 Task: Monitor real estate trends in Springfield, Illinois, to track the percentage of homes selling above asking price and assess the competitiveness of the market.
Action: Mouse moved to (286, 183)
Screenshot: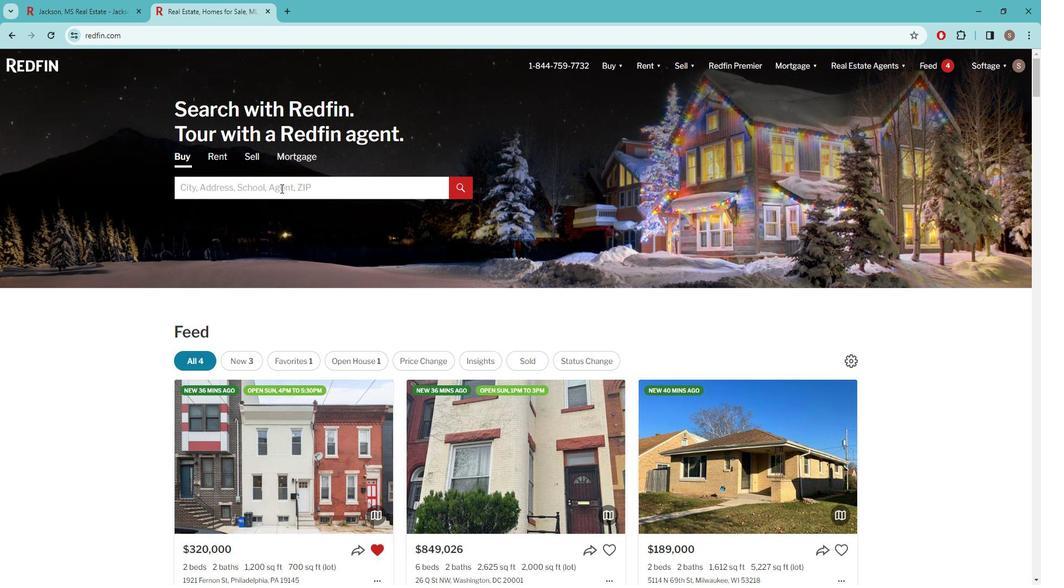 
Action: Mouse pressed left at (286, 183)
Screenshot: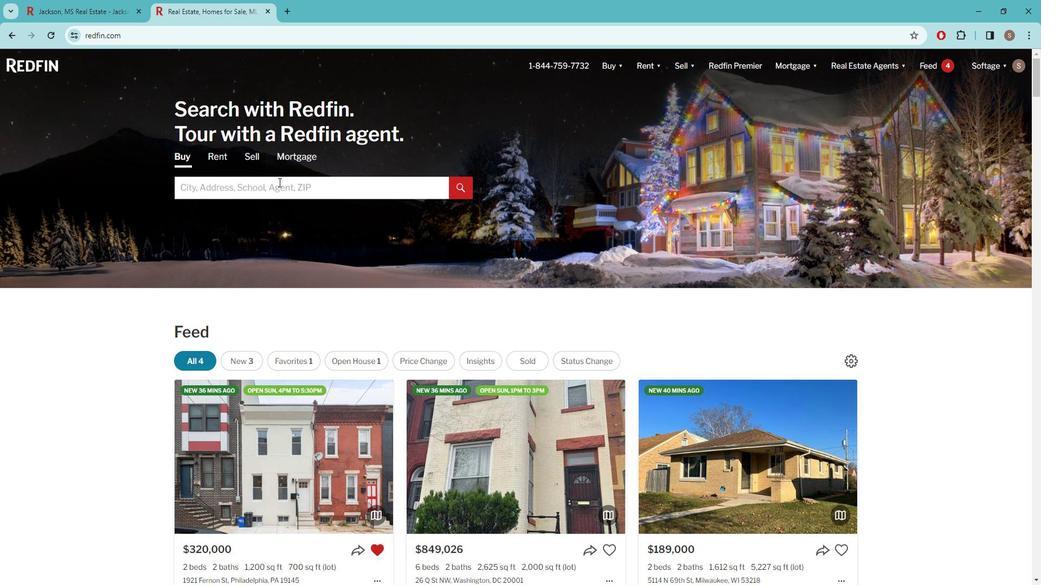
Action: Key pressed s<Key.caps_lock>PRINGFIELD
Screenshot: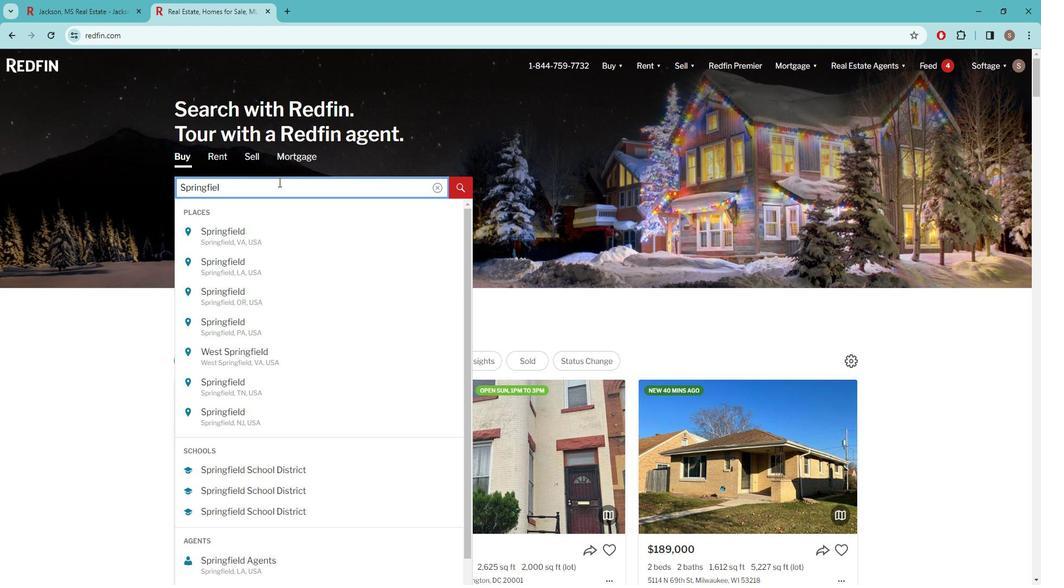 
Action: Mouse moved to (268, 229)
Screenshot: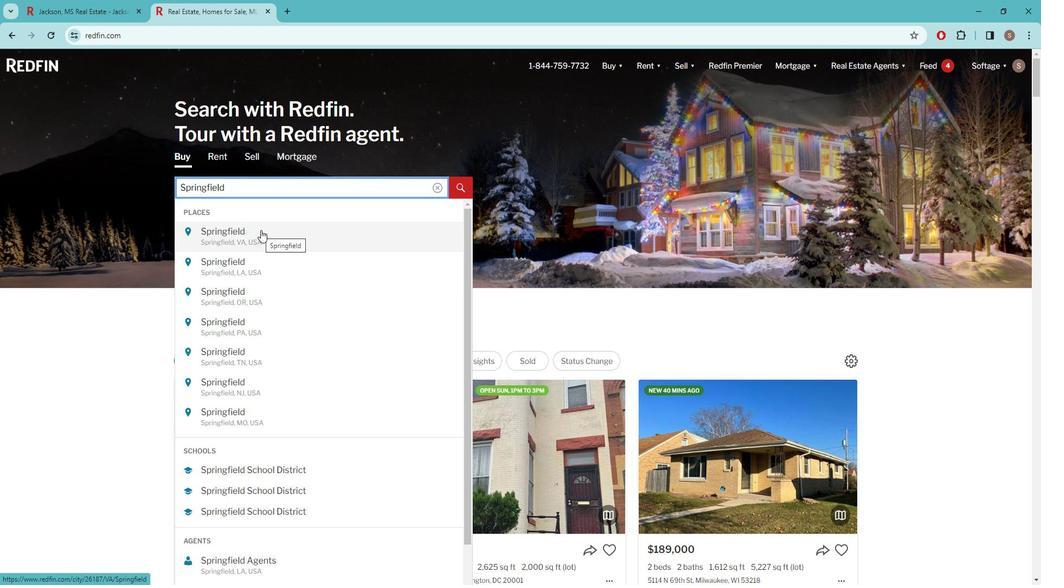 
Action: Key pressed ,<Key.space><Key.caps_lock>i<Key.caps_lock>LLI
Screenshot: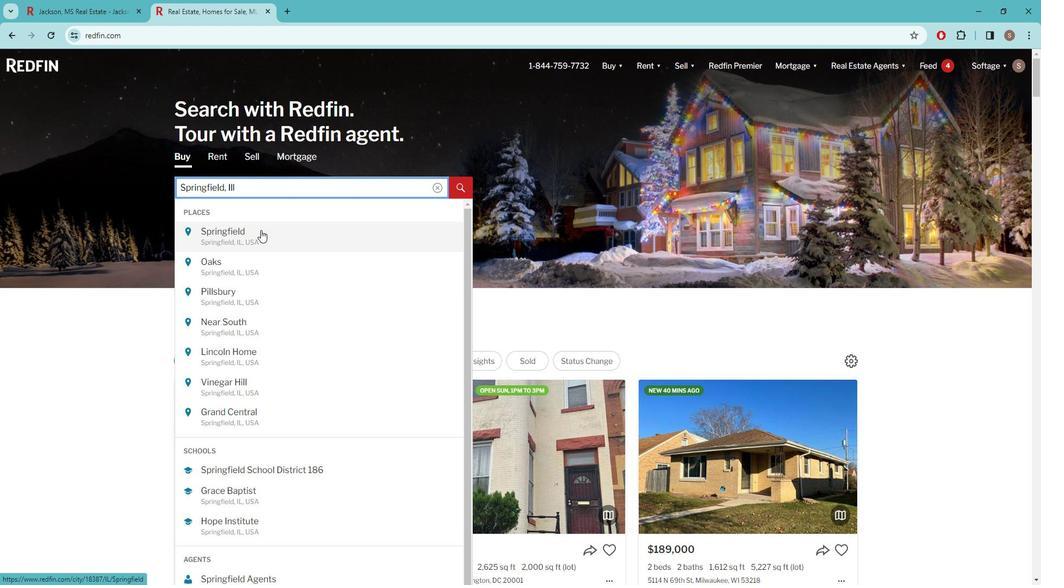 
Action: Mouse pressed left at (268, 229)
Screenshot: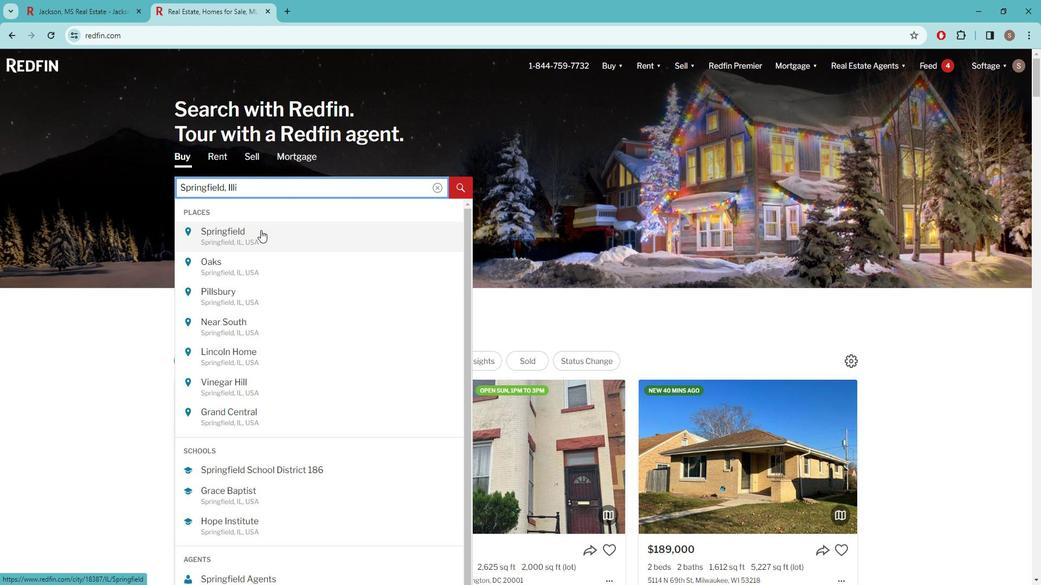 
Action: Mouse moved to (800, 197)
Screenshot: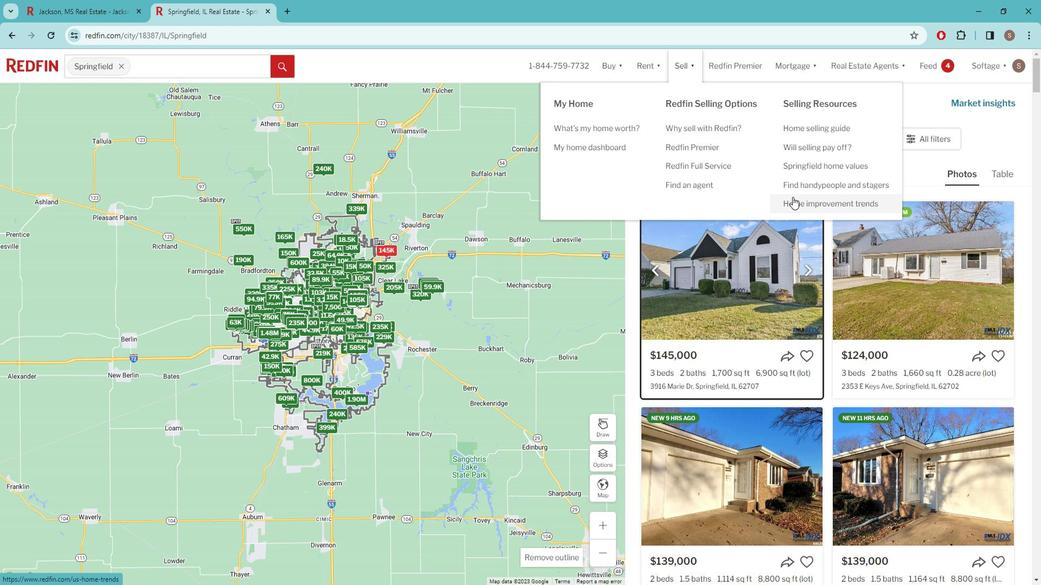 
Action: Mouse pressed left at (800, 197)
Screenshot: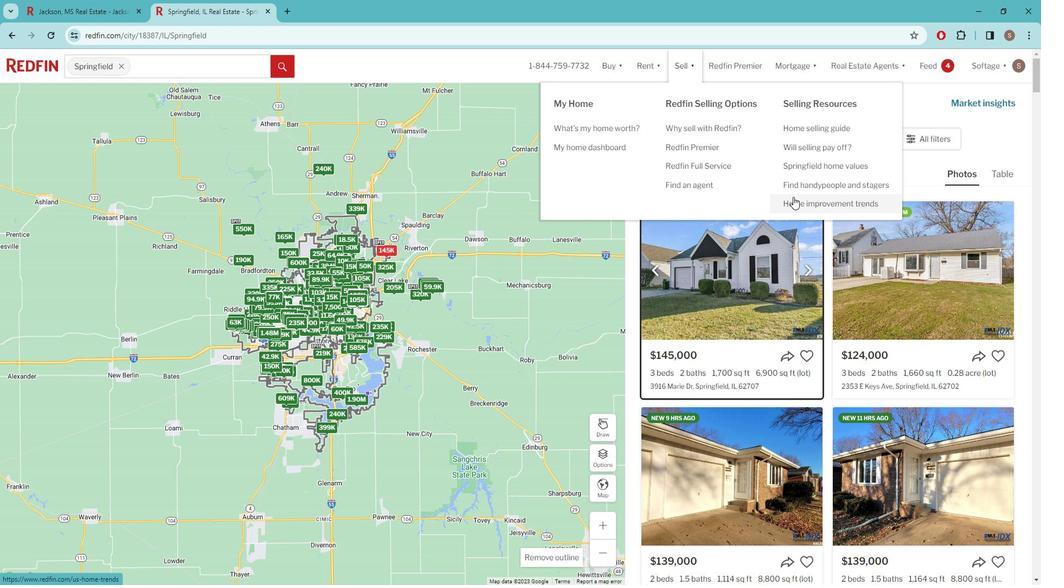 
Action: Mouse moved to (644, 218)
Screenshot: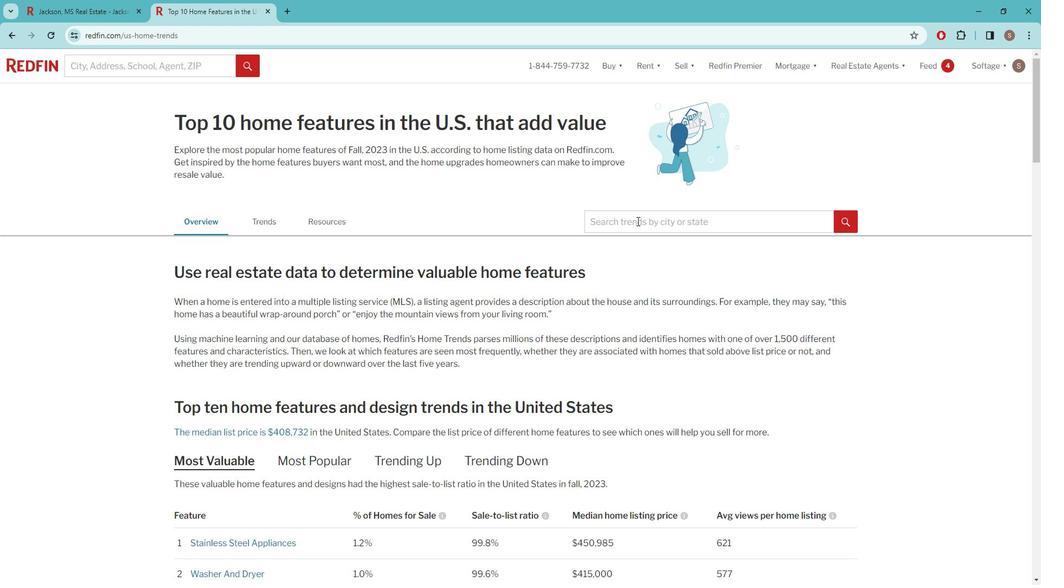 
Action: Mouse pressed left at (644, 218)
Screenshot: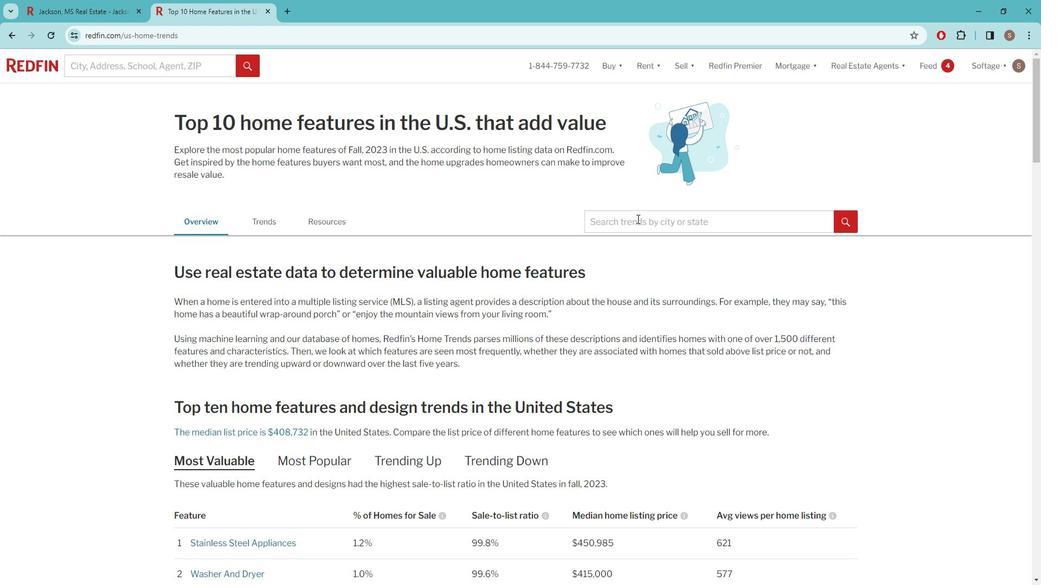 
Action: Key pressed <Key.caps_lock>s<Key.caps_lock>PRINGFIELD,<Key.space><Key.caps_lock>i<Key.caps_lock>LL
Screenshot: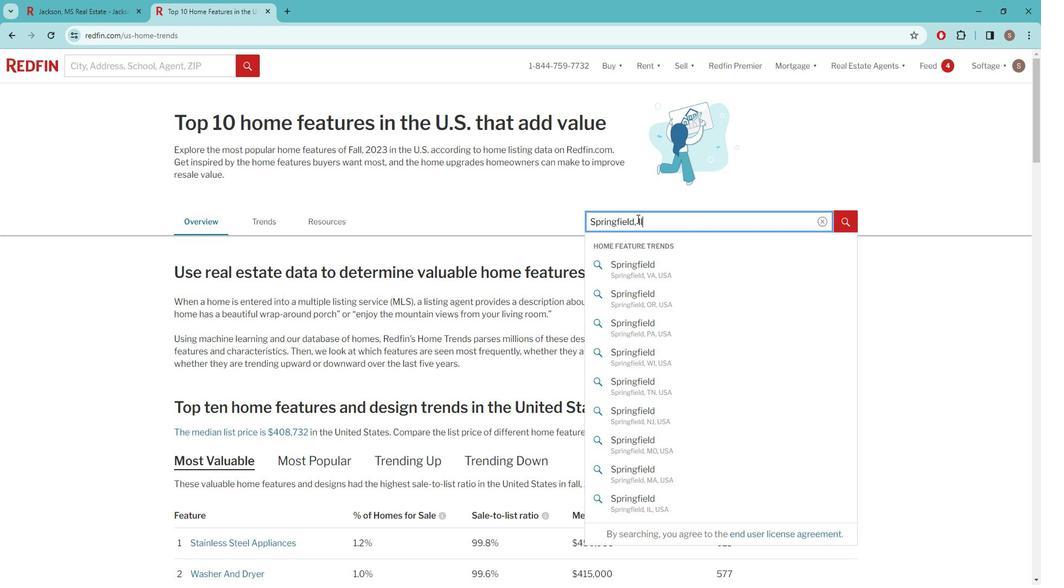 
Action: Mouse moved to (642, 259)
Screenshot: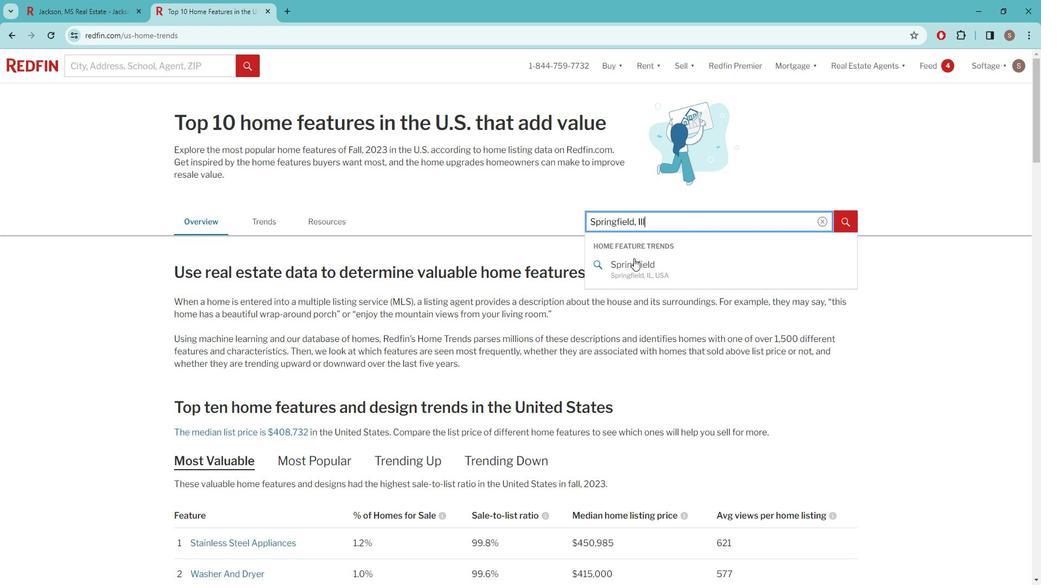 
Action: Mouse pressed left at (642, 259)
Screenshot: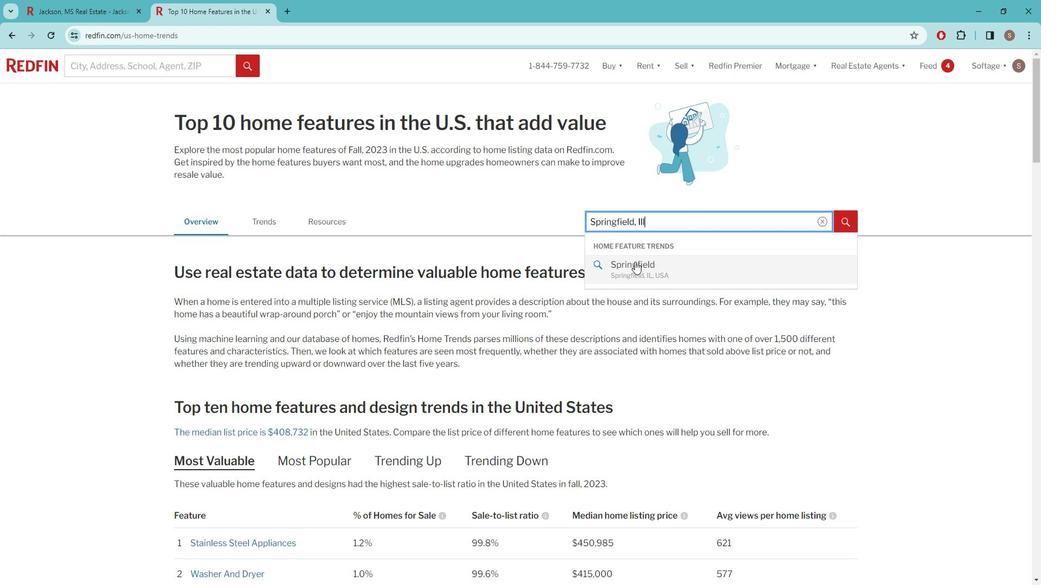 
Action: Mouse moved to (565, 280)
Screenshot: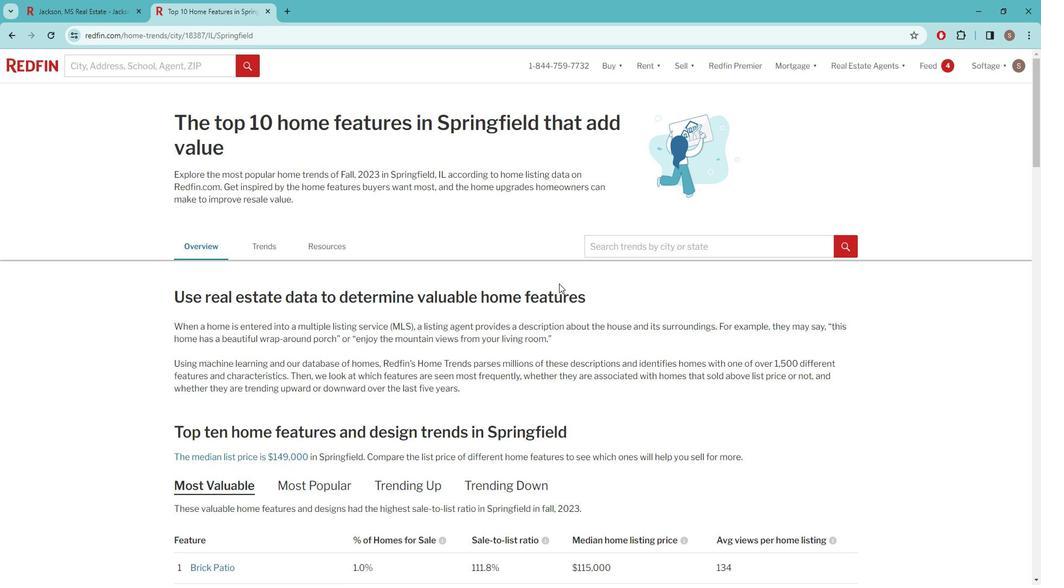 
Action: Mouse scrolled (565, 280) with delta (0, 0)
Screenshot: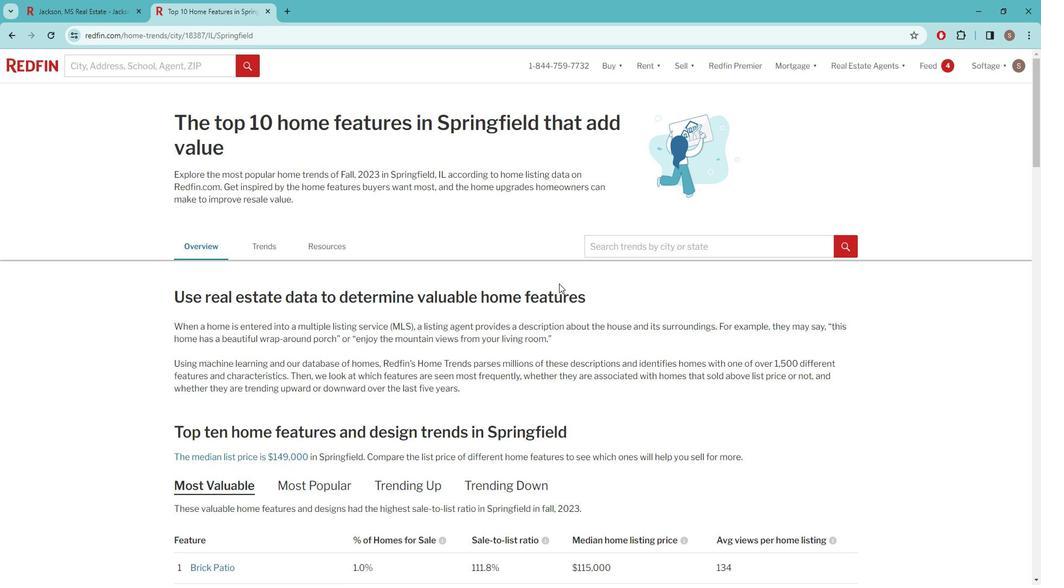 
Action: Mouse scrolled (565, 280) with delta (0, 0)
Screenshot: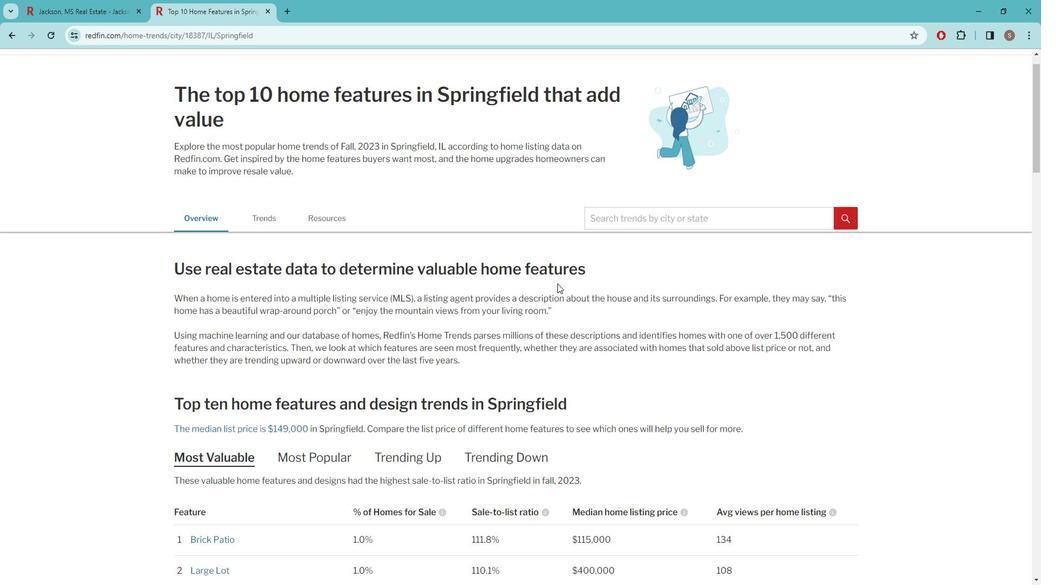 
Action: Mouse moved to (562, 273)
Screenshot: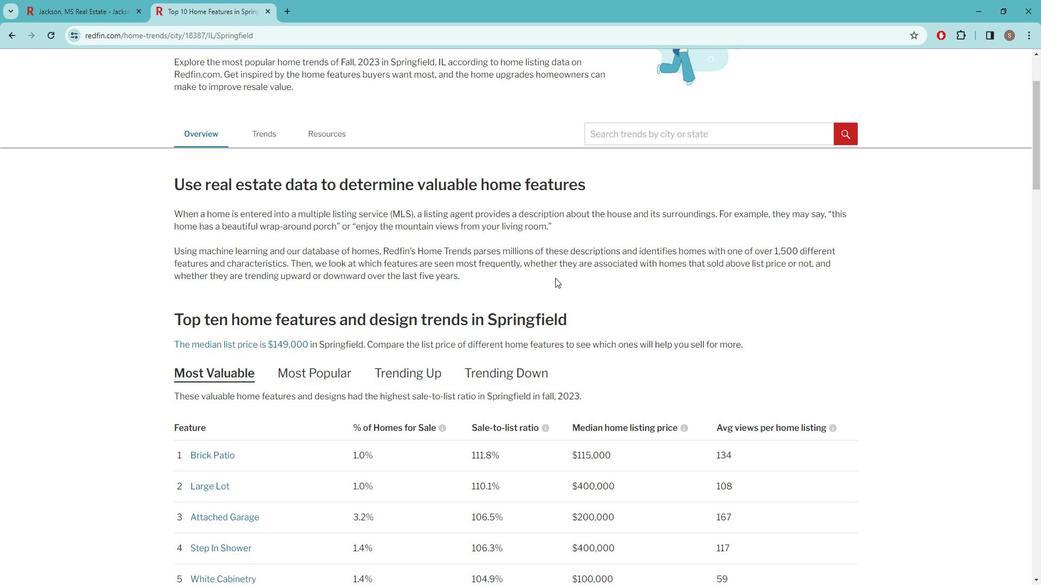 
Action: Mouse scrolled (562, 273) with delta (0, 0)
Screenshot: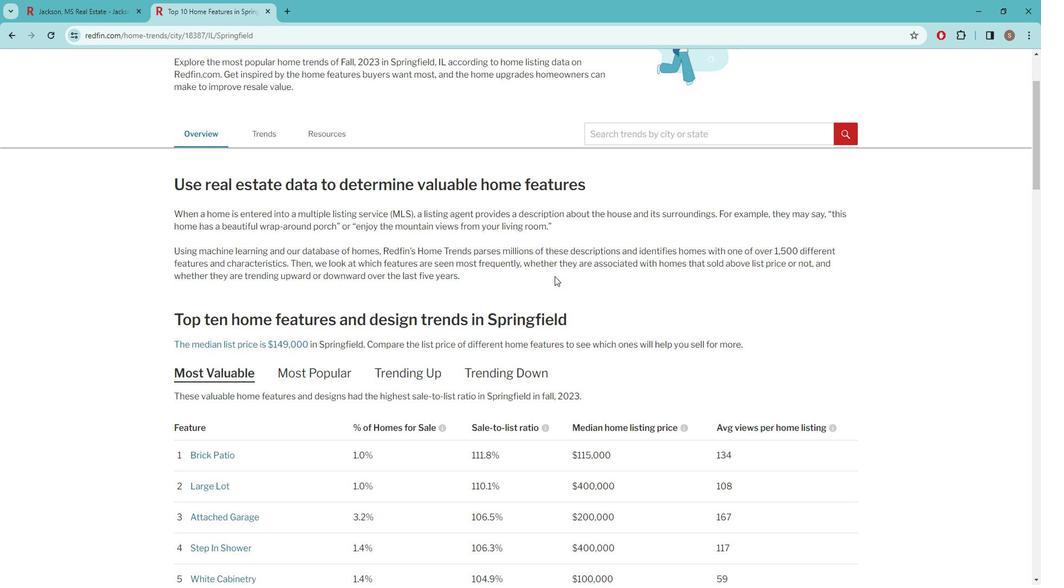
Action: Mouse moved to (559, 270)
Screenshot: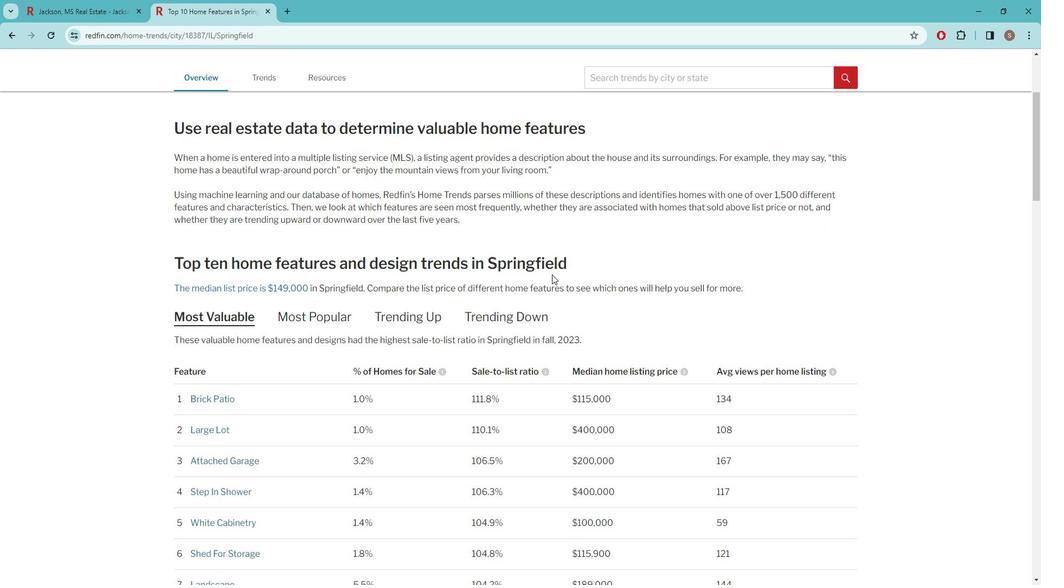 
Action: Mouse scrolled (559, 270) with delta (0, 0)
Screenshot: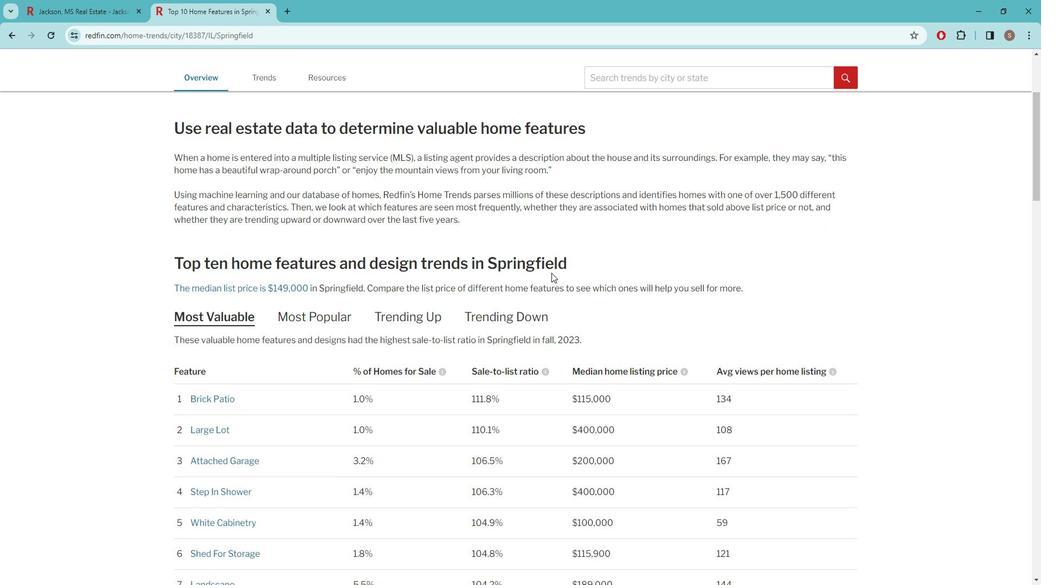 
Action: Mouse scrolled (559, 270) with delta (0, 0)
Screenshot: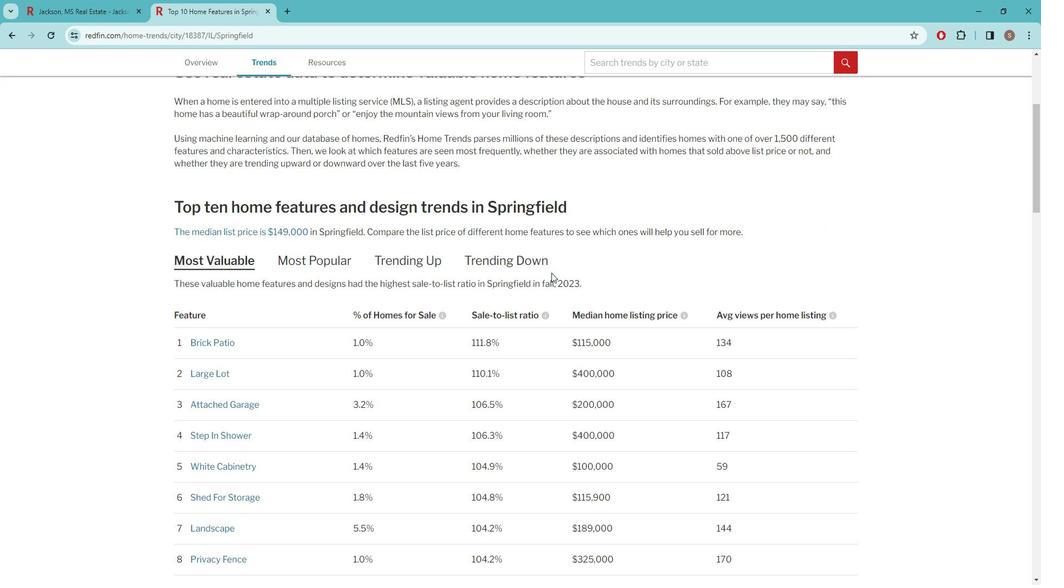 
Action: Mouse moved to (539, 269)
Screenshot: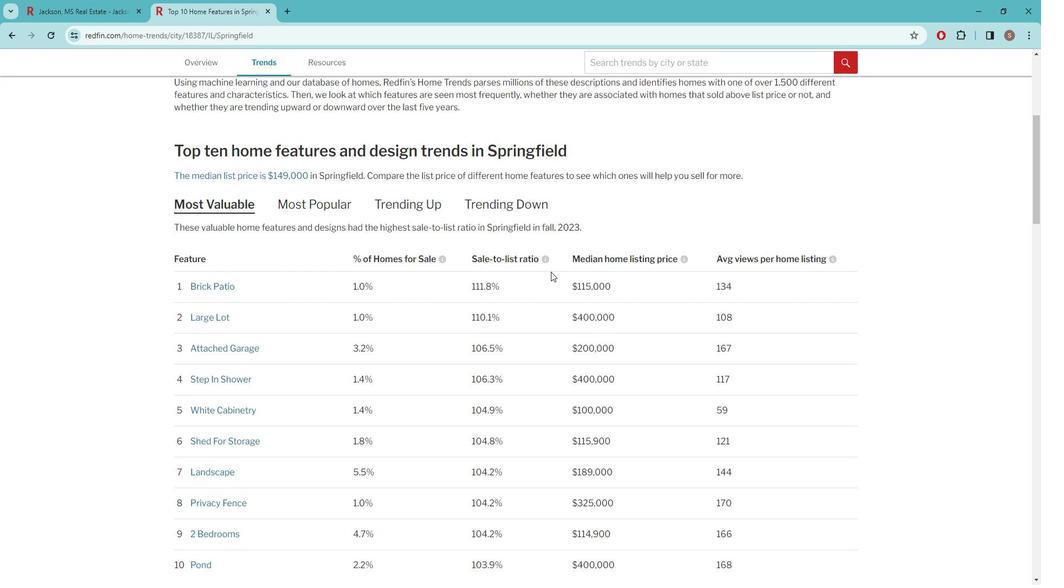 
Action: Mouse scrolled (539, 268) with delta (0, 0)
Screenshot: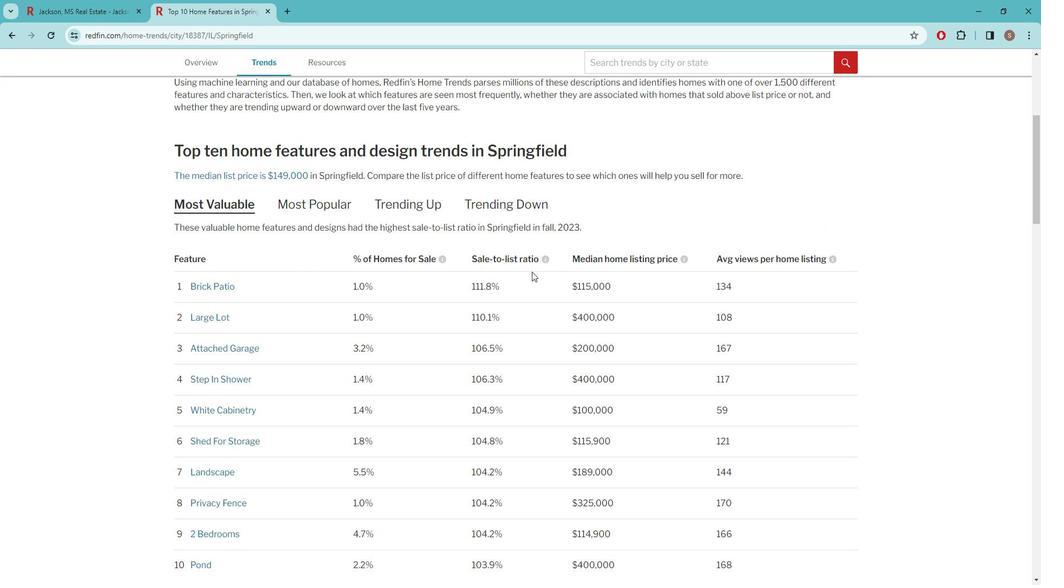 
Action: Mouse moved to (538, 267)
Screenshot: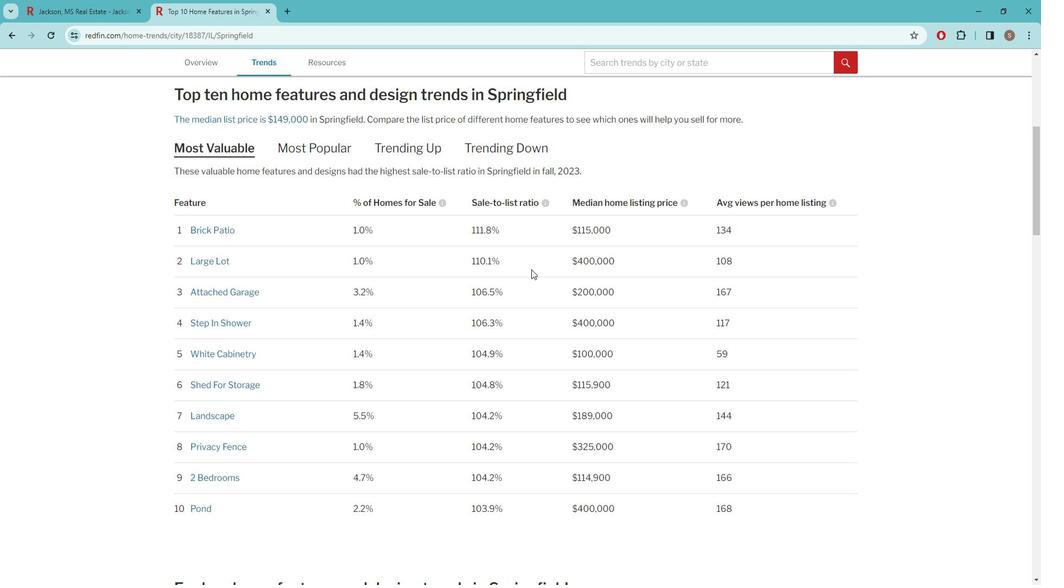 
Action: Mouse scrolled (538, 266) with delta (0, 0)
Screenshot: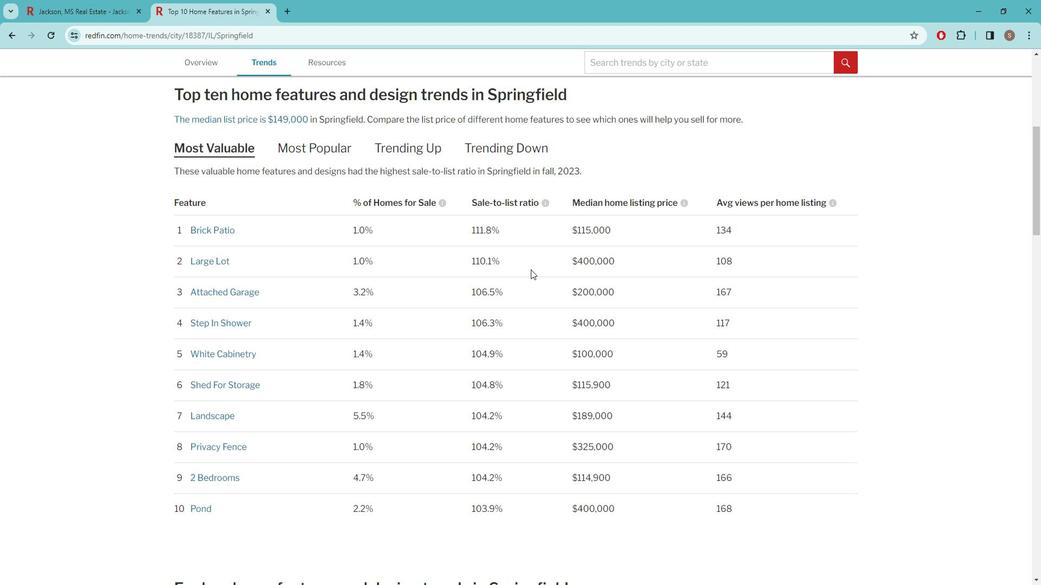 
Action: Mouse moved to (536, 266)
Screenshot: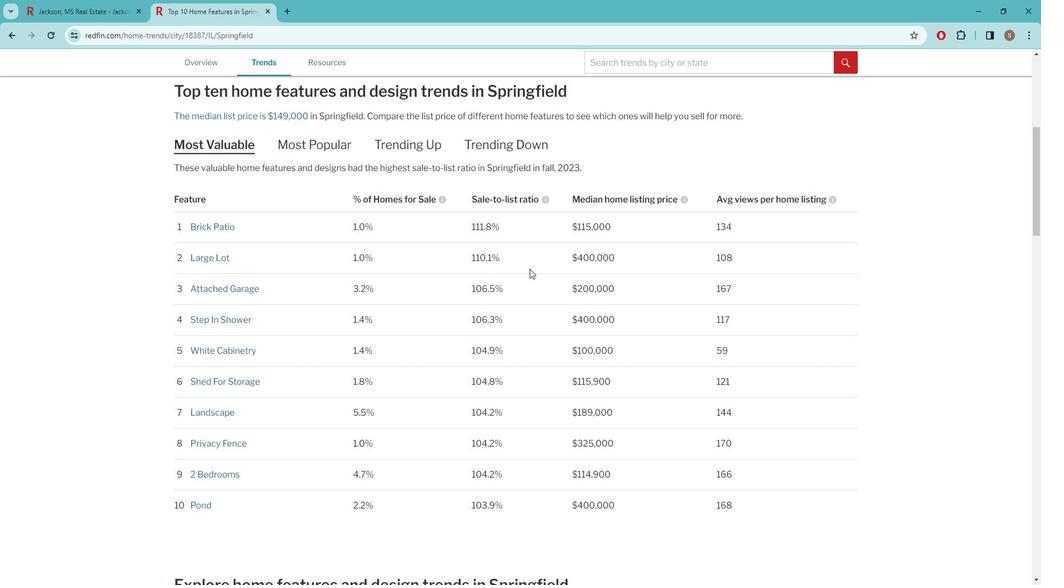 
Action: Mouse scrolled (536, 266) with delta (0, 0)
Screenshot: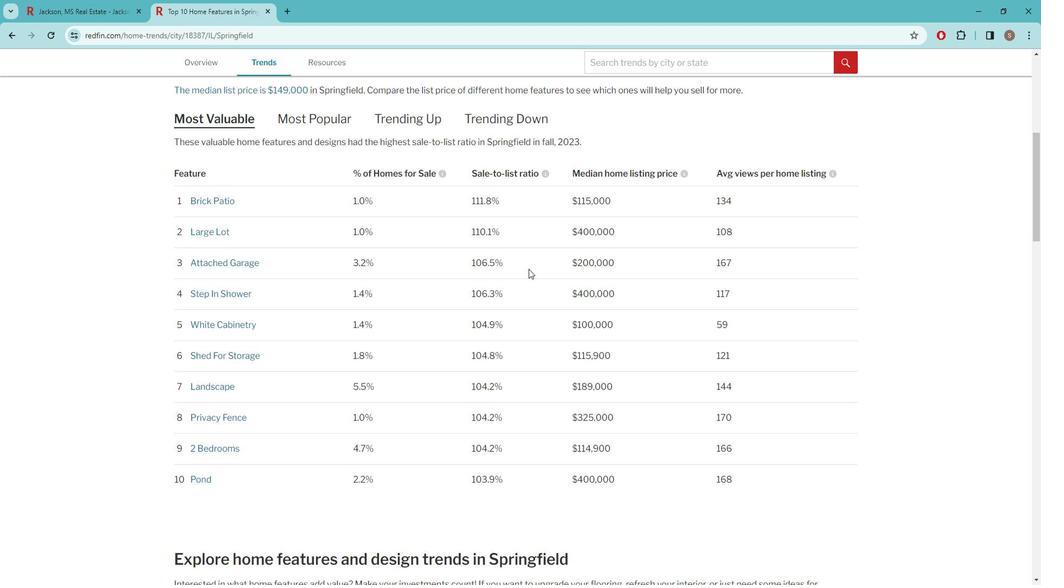 
Action: Mouse moved to (535, 266)
Screenshot: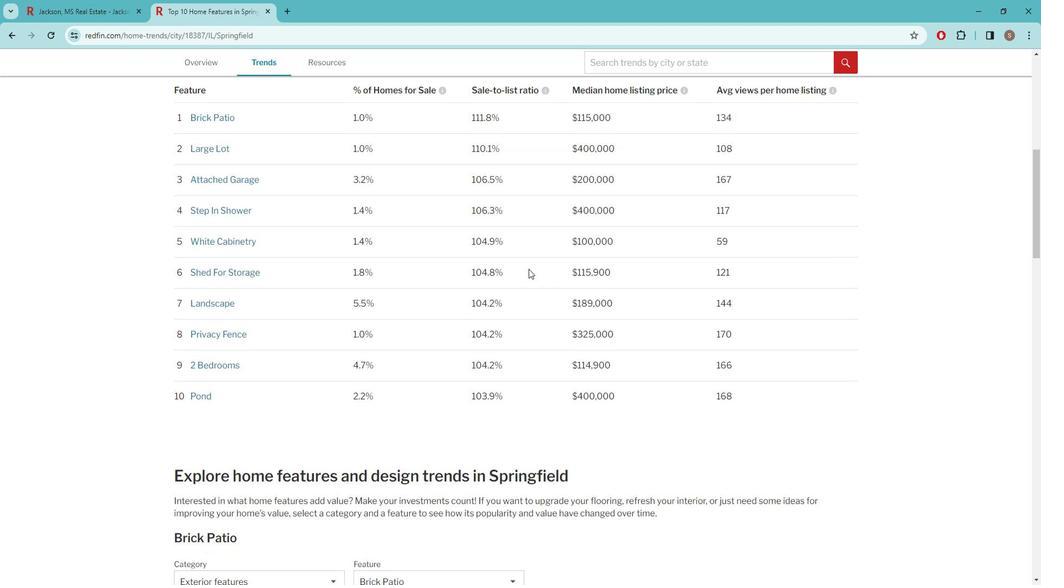 
Action: Mouse scrolled (535, 267) with delta (0, 0)
Screenshot: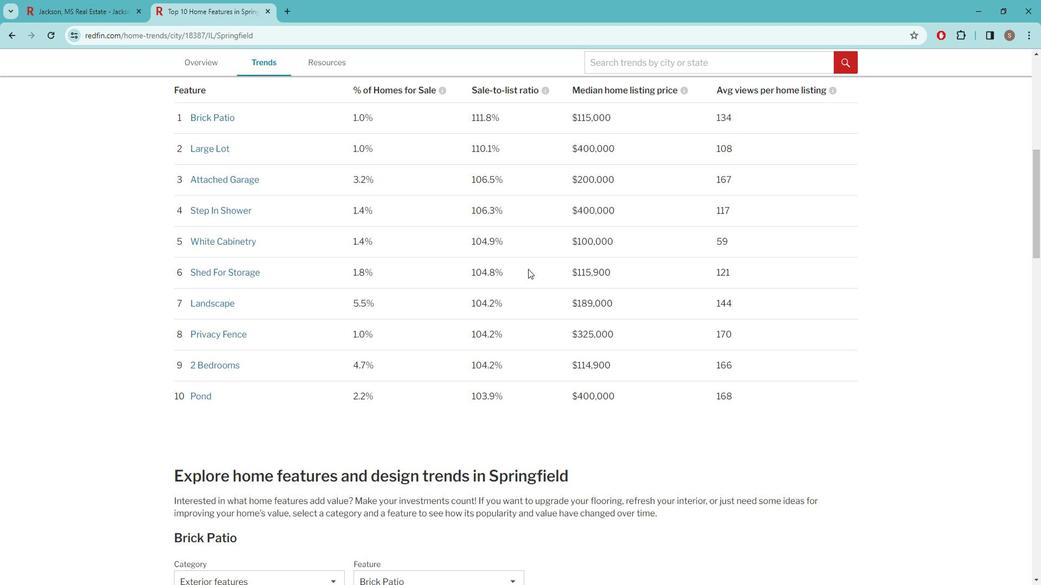 
Action: Mouse scrolled (535, 267) with delta (0, 0)
Screenshot: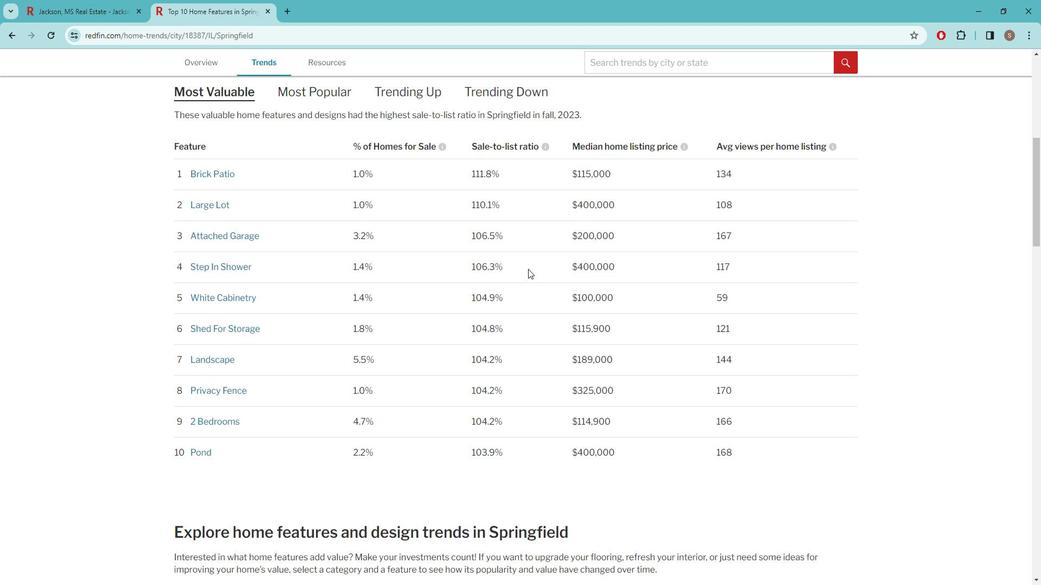 
Action: Mouse moved to (333, 148)
Screenshot: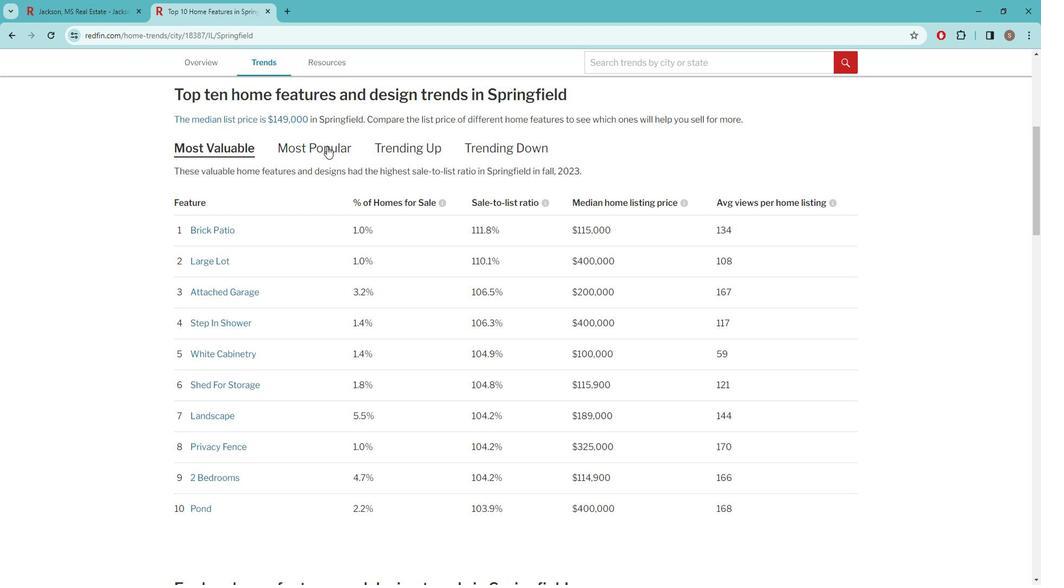 
Action: Mouse pressed left at (333, 148)
Screenshot: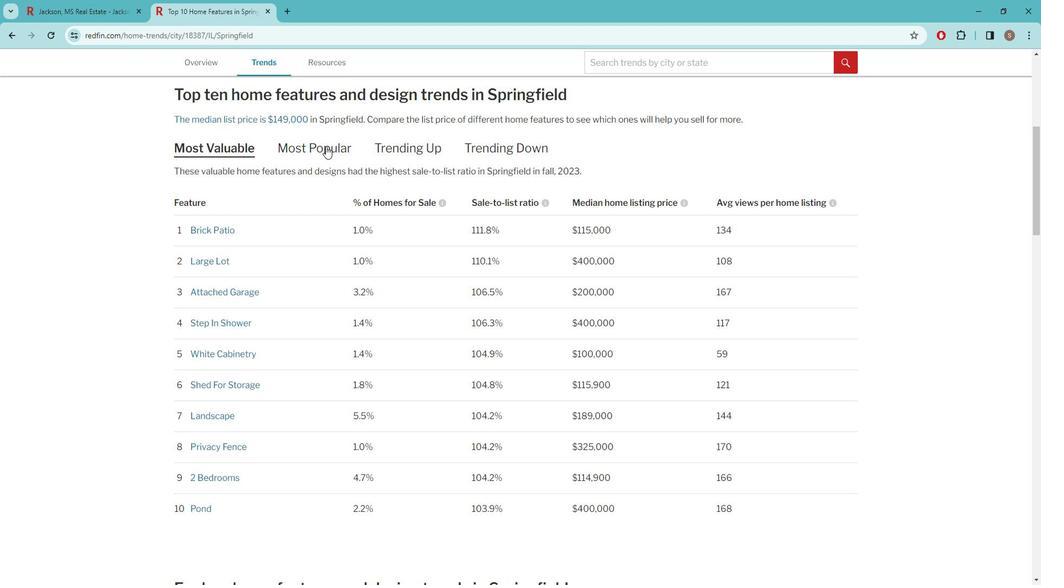 
Action: Mouse moved to (400, 146)
Screenshot: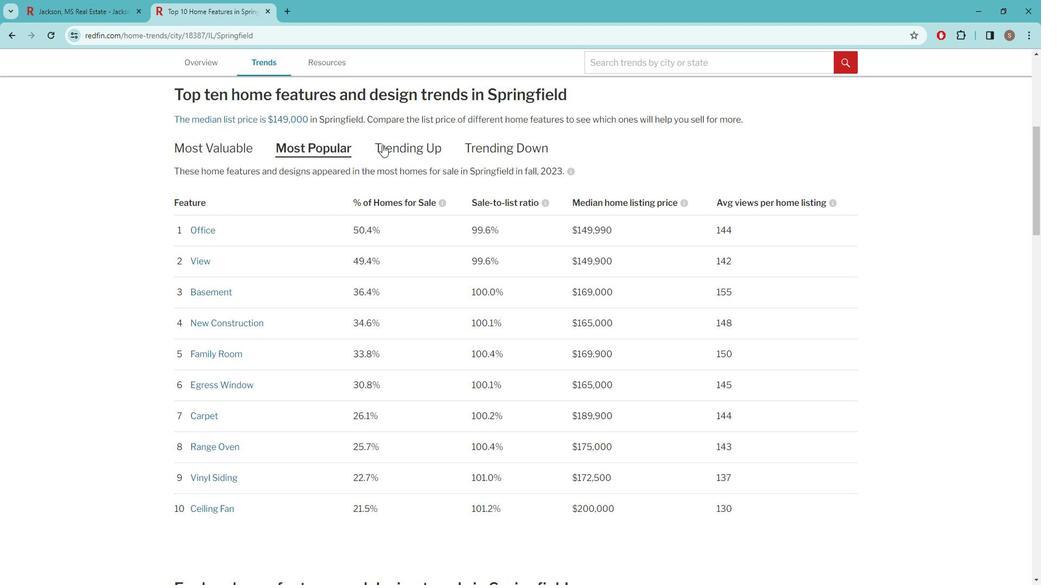 
Action: Mouse pressed left at (400, 146)
Screenshot: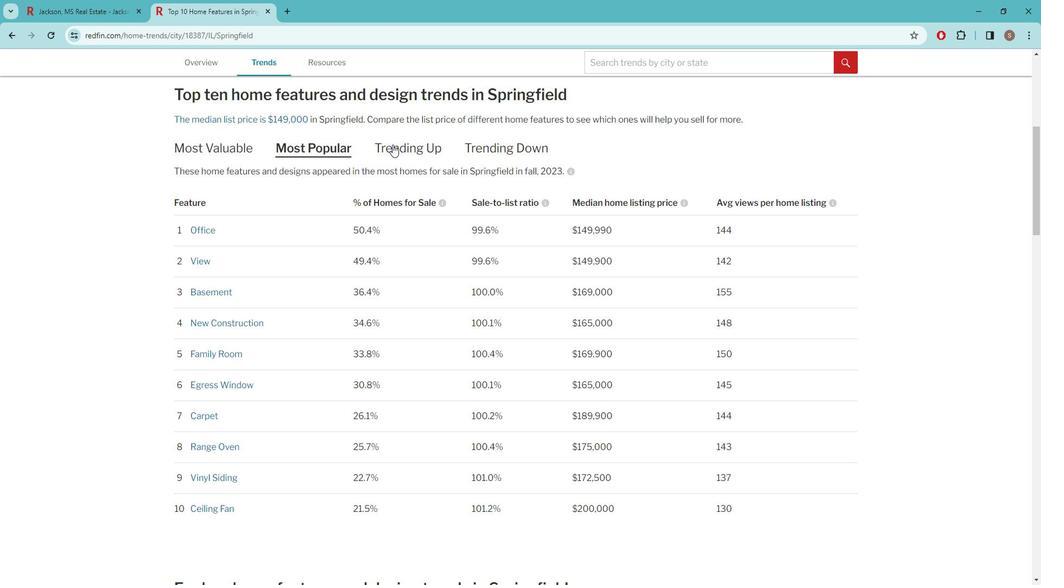 
Action: Mouse moved to (512, 144)
Screenshot: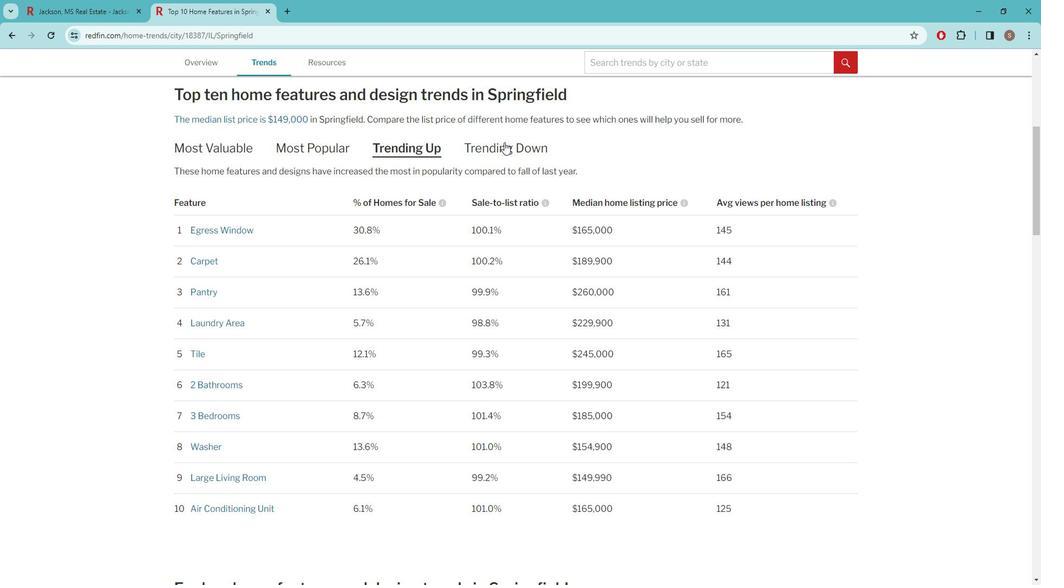 
Action: Mouse pressed left at (512, 144)
Screenshot: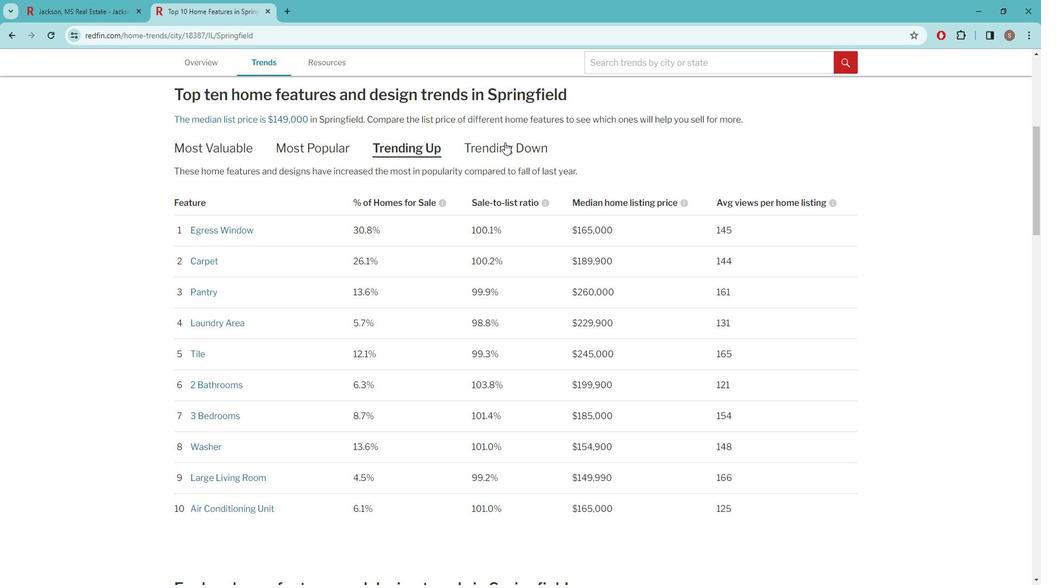 
Action: Mouse moved to (231, 149)
Screenshot: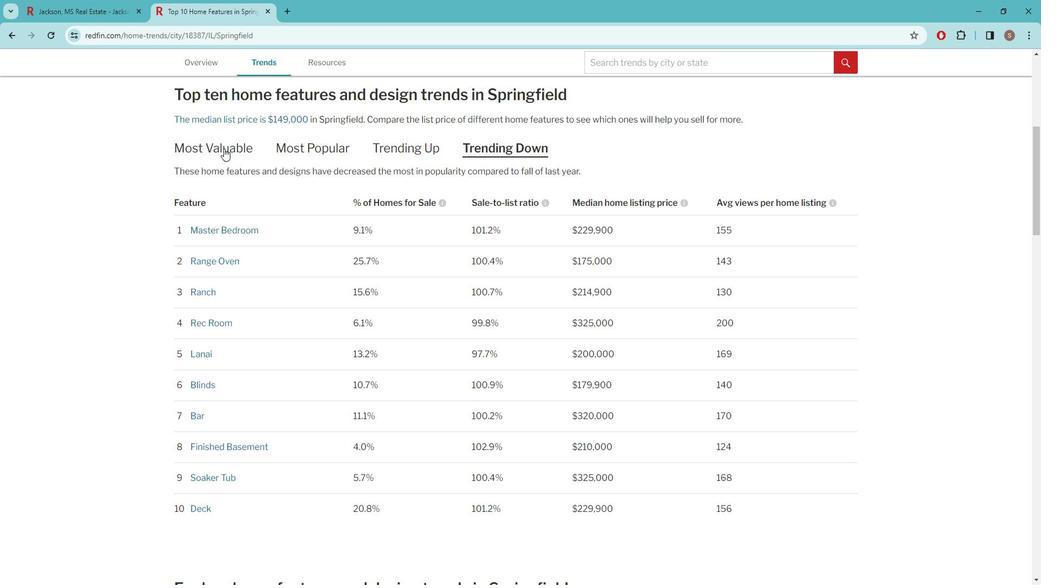 
Action: Mouse pressed left at (231, 149)
Screenshot: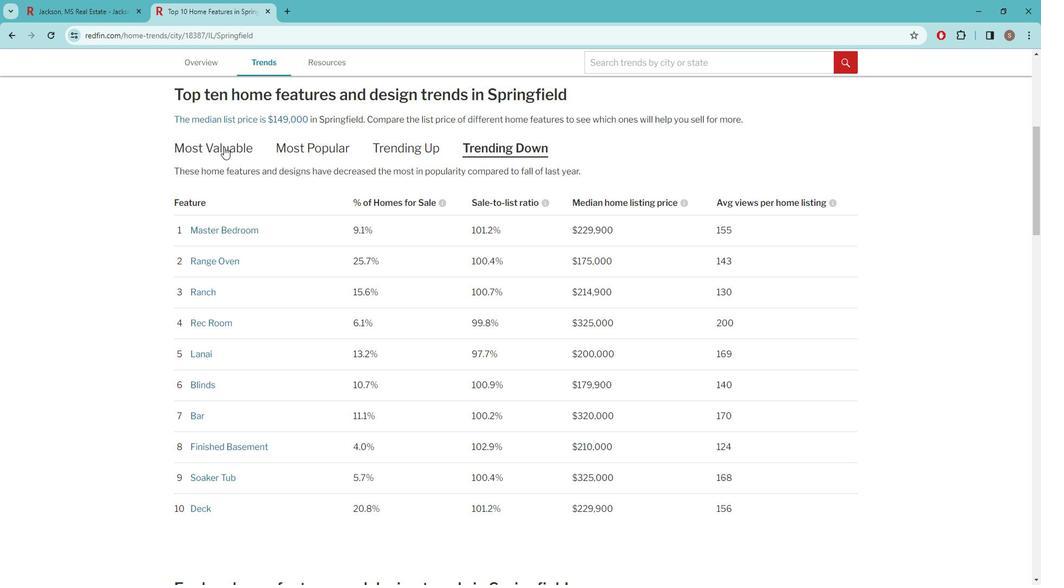 
Action: Mouse moved to (354, 288)
Screenshot: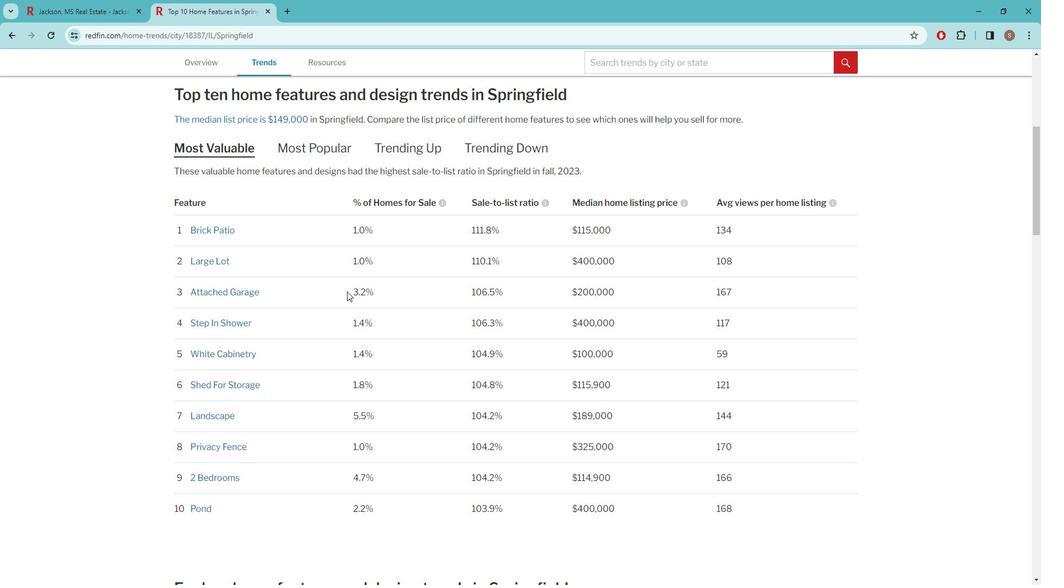 
Action: Mouse scrolled (354, 287) with delta (0, 0)
Screenshot: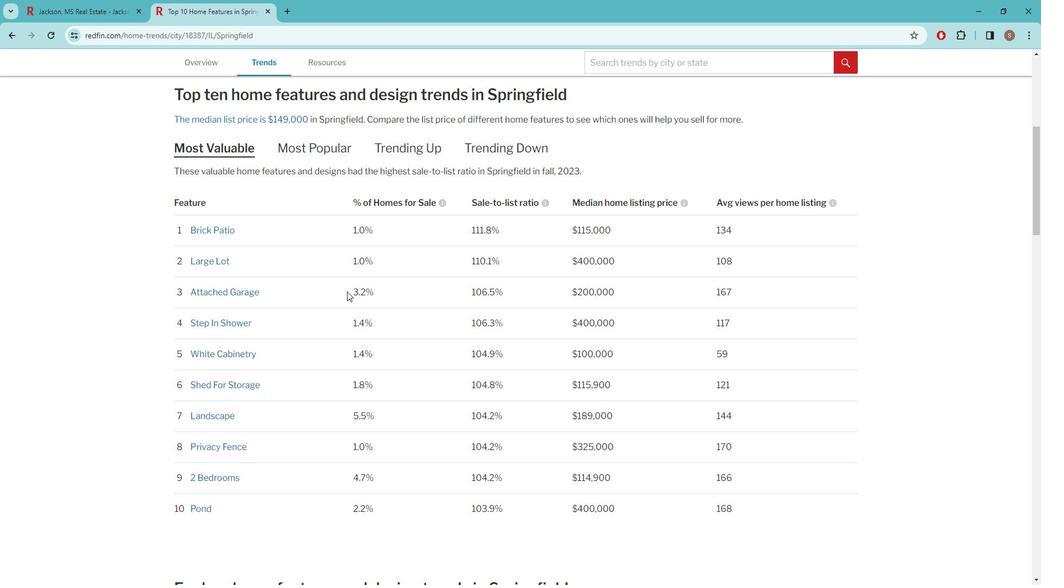 
Action: Mouse moved to (363, 297)
Screenshot: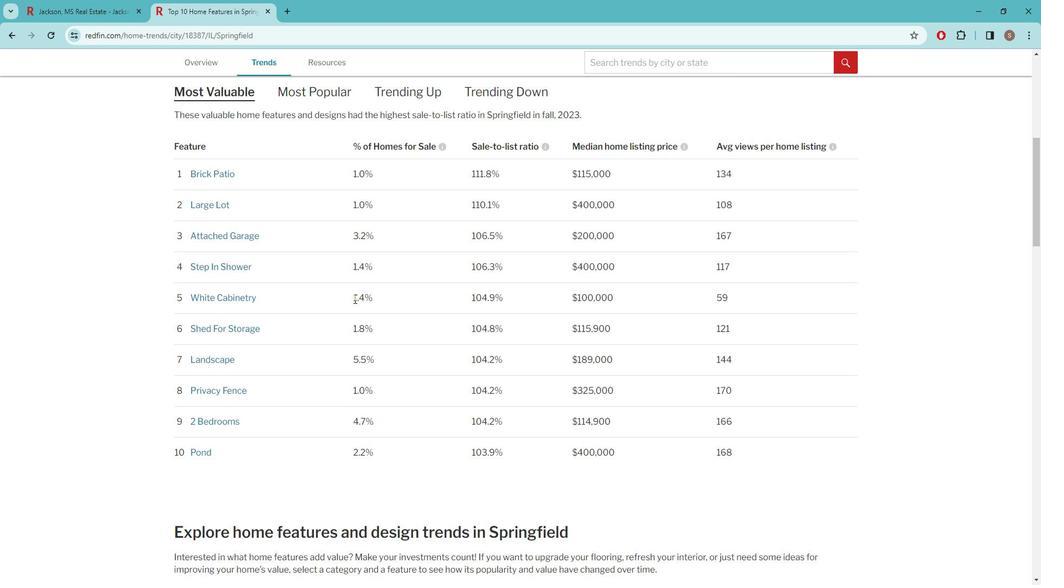 
Action: Mouse scrolled (363, 296) with delta (0, 0)
Screenshot: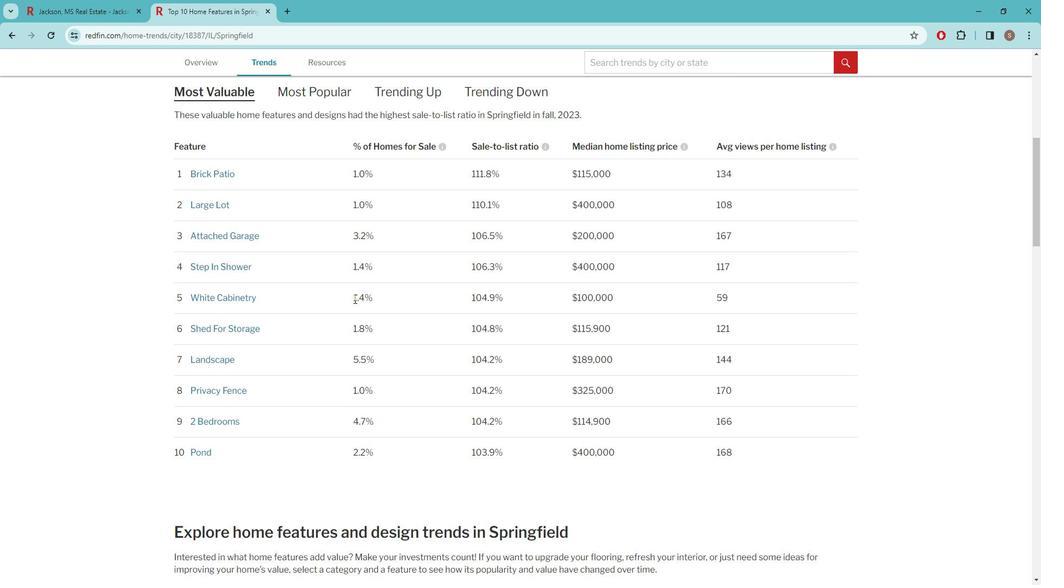 
Action: Mouse moved to (363, 297)
Screenshot: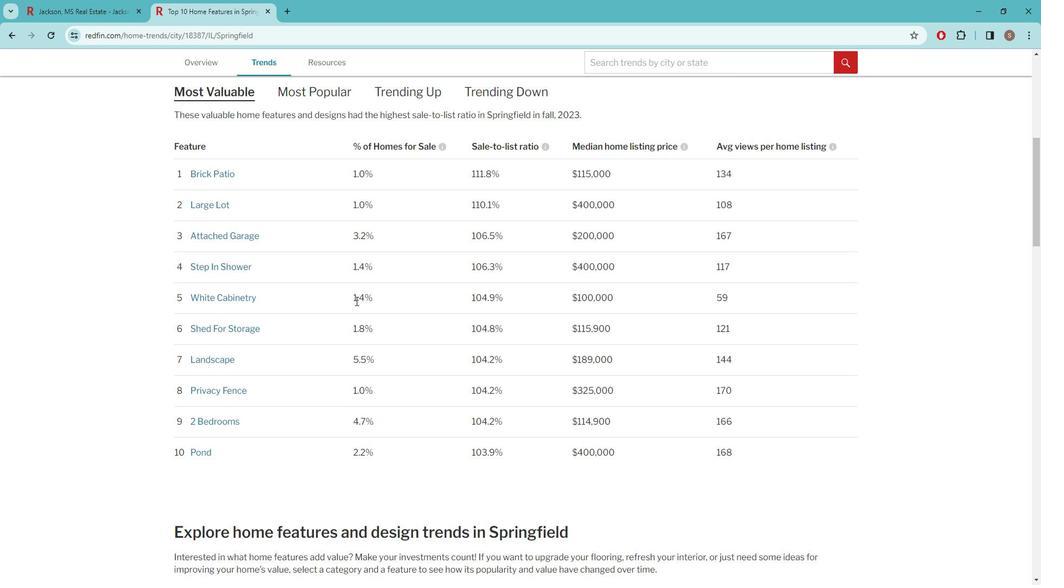 
Action: Mouse scrolled (363, 297) with delta (0, 0)
Screenshot: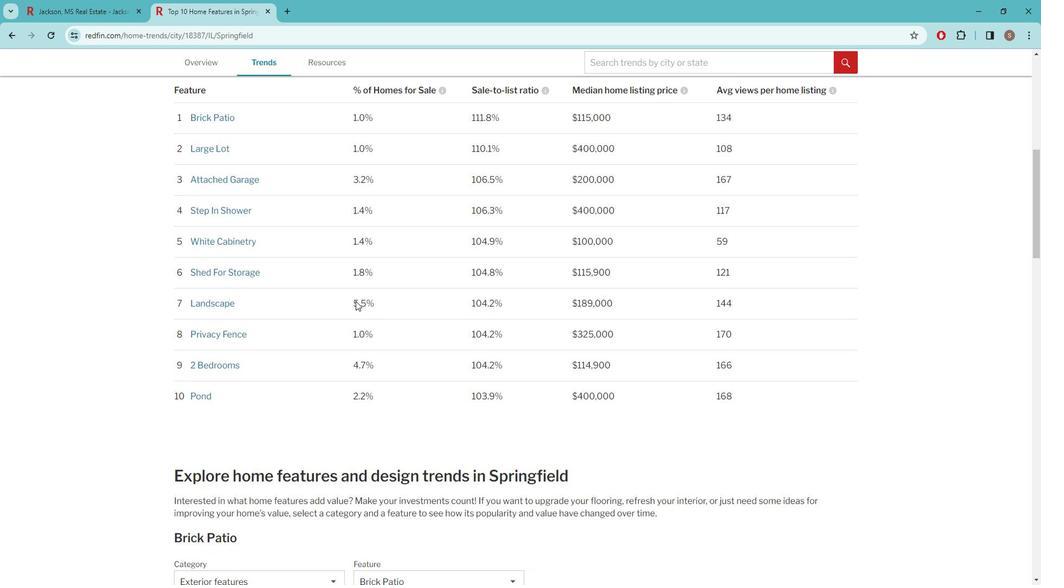 
Action: Mouse scrolled (363, 297) with delta (0, 0)
Screenshot: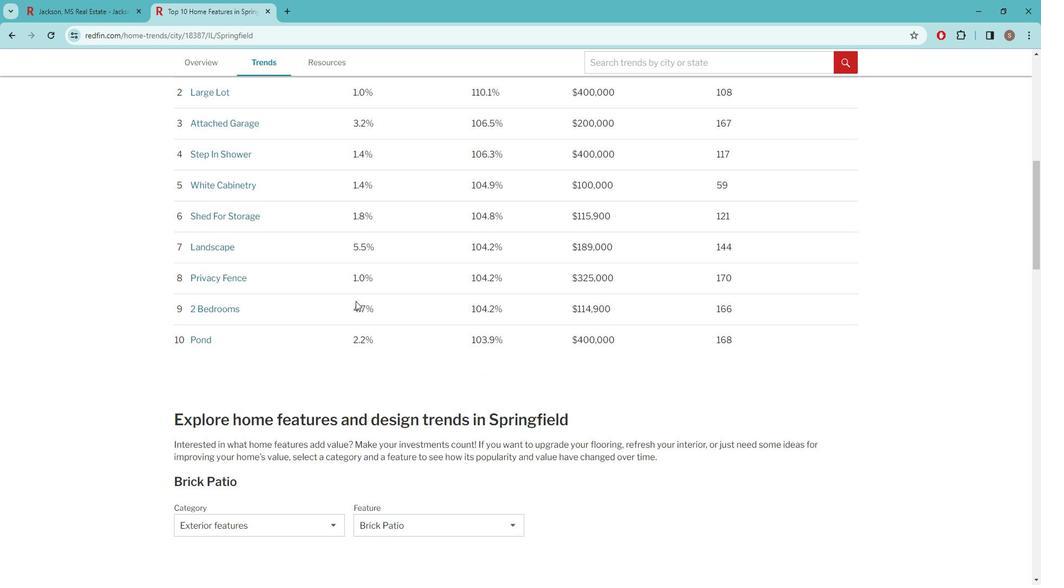 
Action: Mouse scrolled (363, 297) with delta (0, 0)
Screenshot: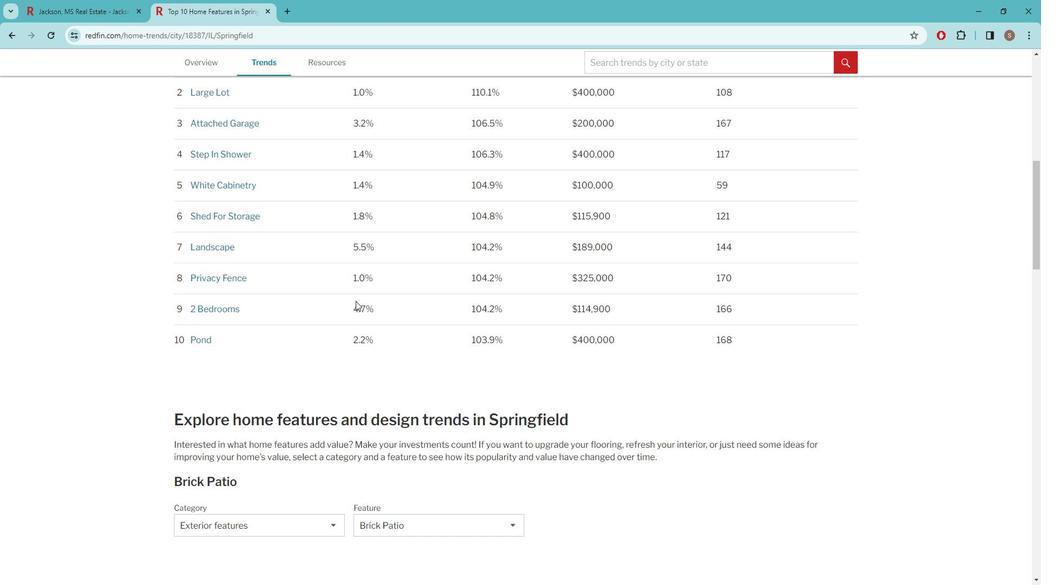
Action: Mouse scrolled (363, 297) with delta (0, 0)
Screenshot: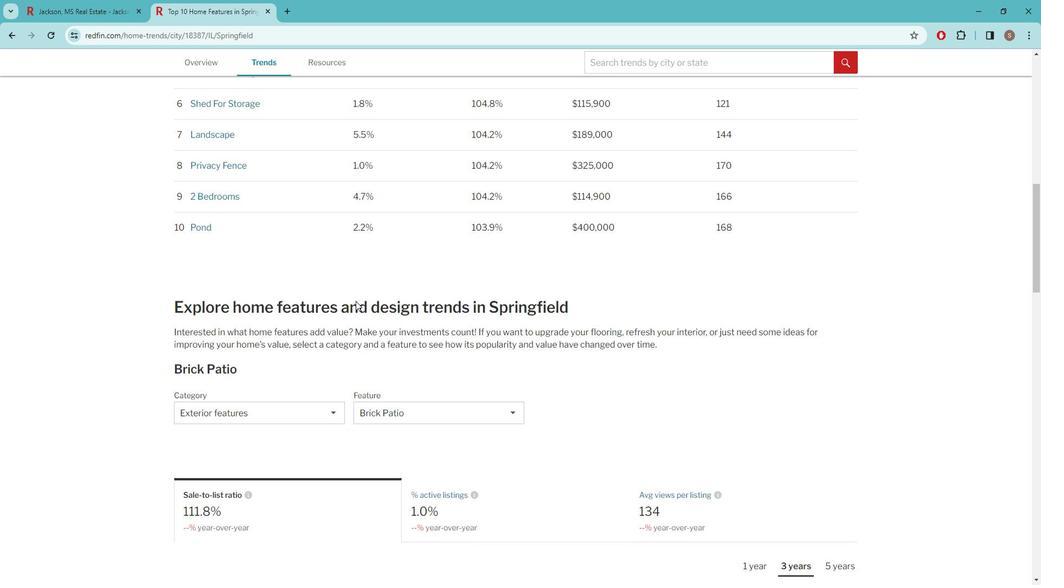 
Action: Mouse scrolled (363, 297) with delta (0, 0)
Screenshot: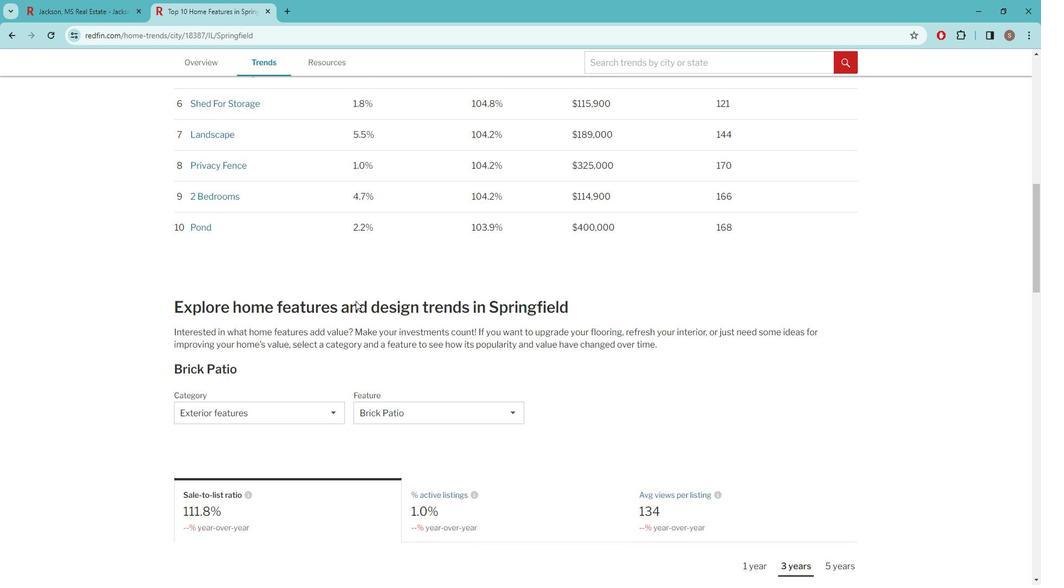 
Action: Mouse scrolled (363, 297) with delta (0, 0)
Screenshot: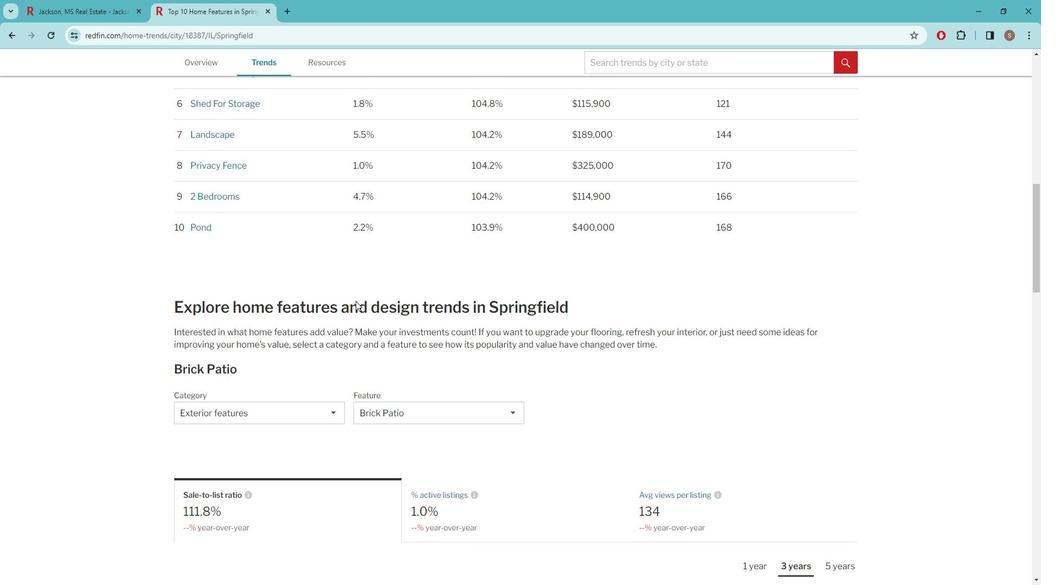 
Action: Mouse scrolled (363, 297) with delta (0, 0)
Screenshot: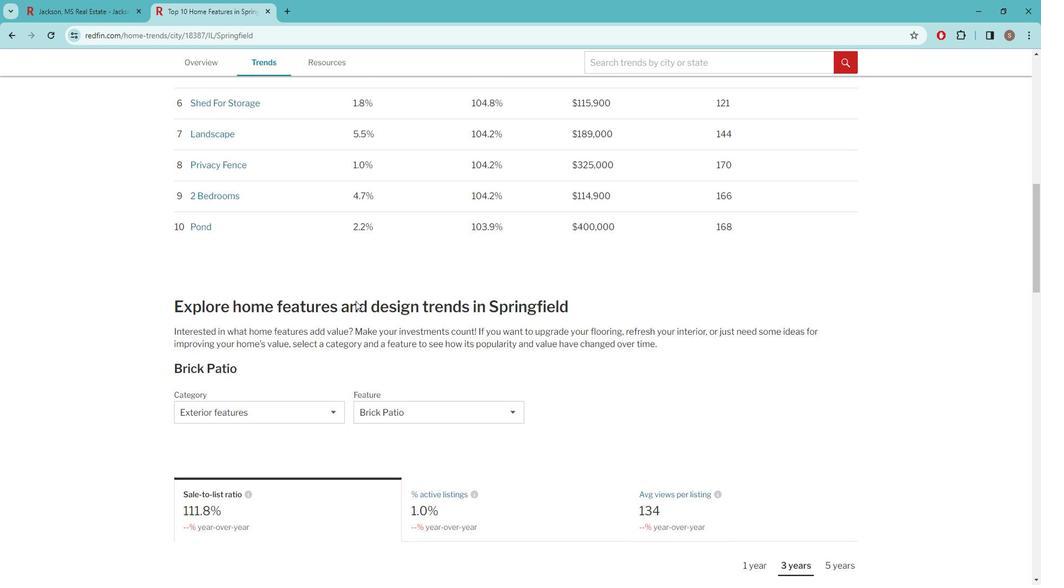 
Action: Mouse scrolled (363, 297) with delta (0, 0)
Screenshot: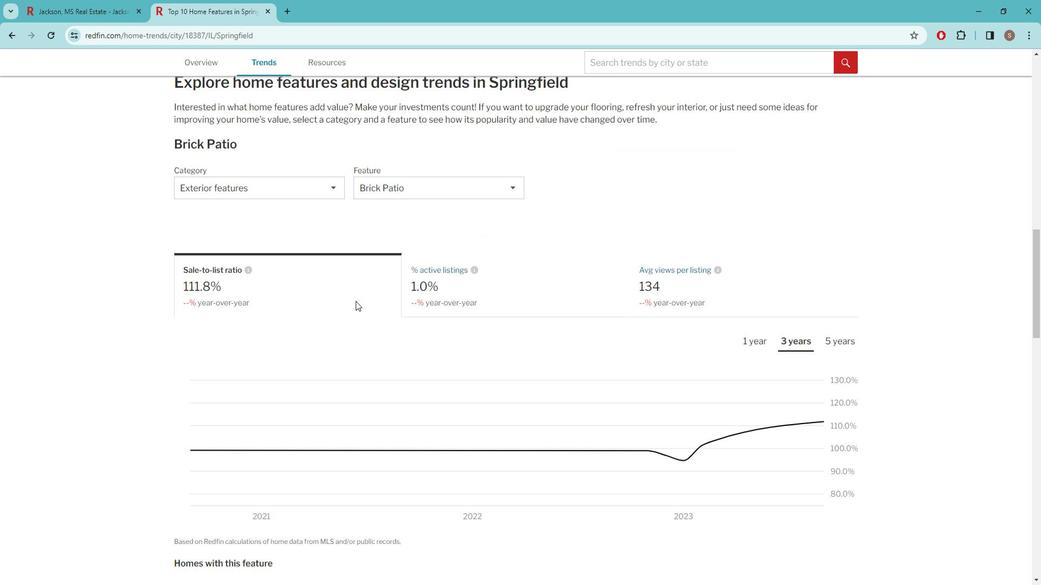 
Action: Mouse scrolled (363, 297) with delta (0, 0)
Screenshot: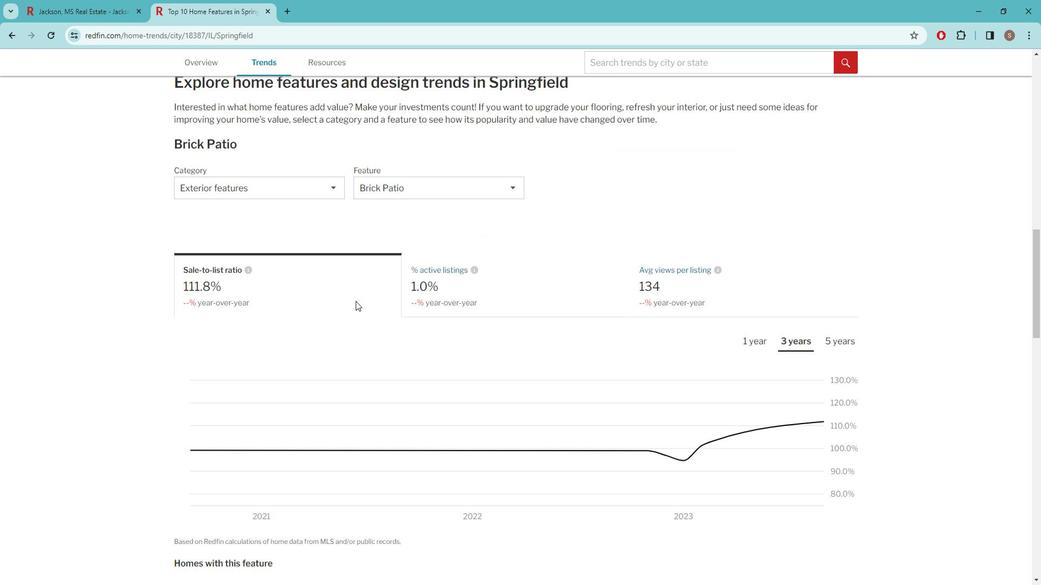 
Action: Mouse scrolled (363, 297) with delta (0, 0)
Screenshot: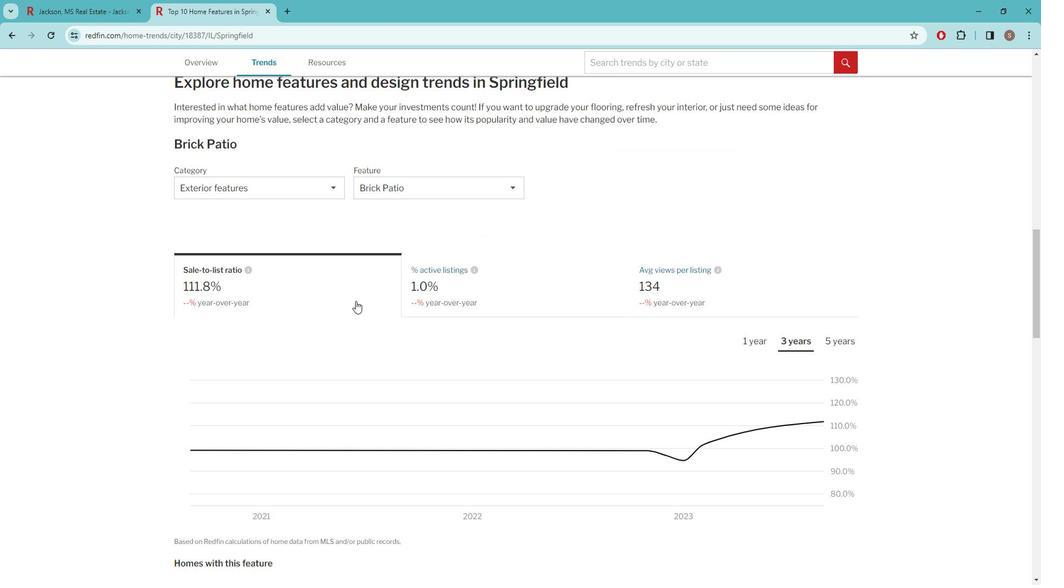 
Action: Mouse scrolled (363, 297) with delta (0, 0)
Screenshot: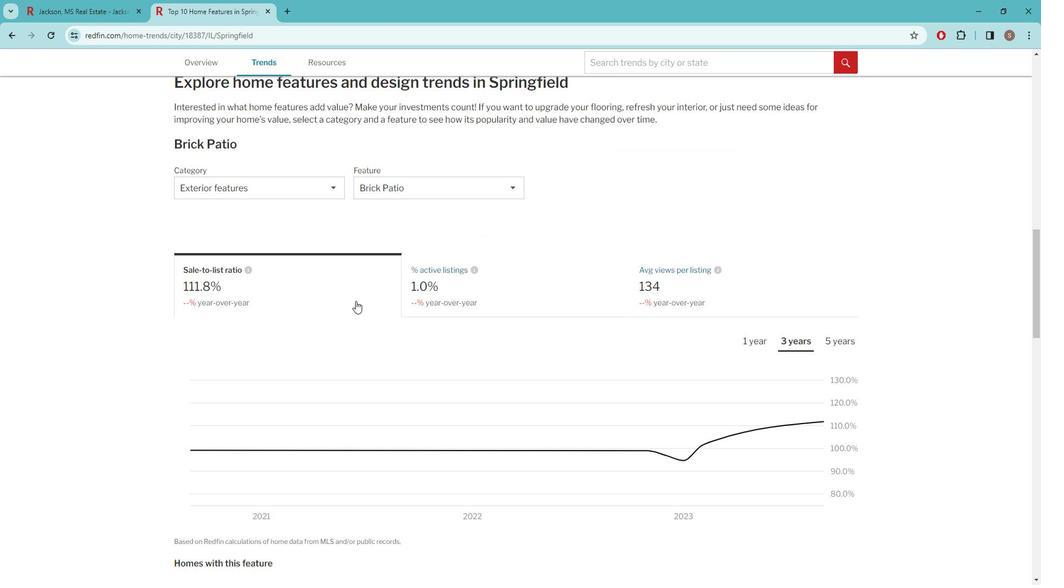 
Action: Mouse scrolled (363, 297) with delta (0, 0)
Screenshot: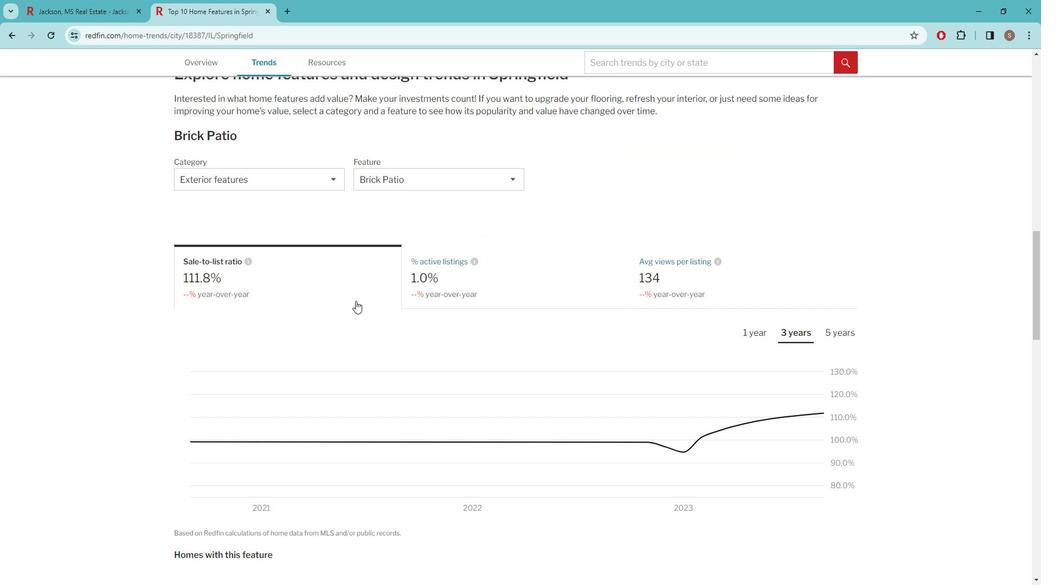 
Action: Mouse scrolled (363, 297) with delta (0, 0)
Screenshot: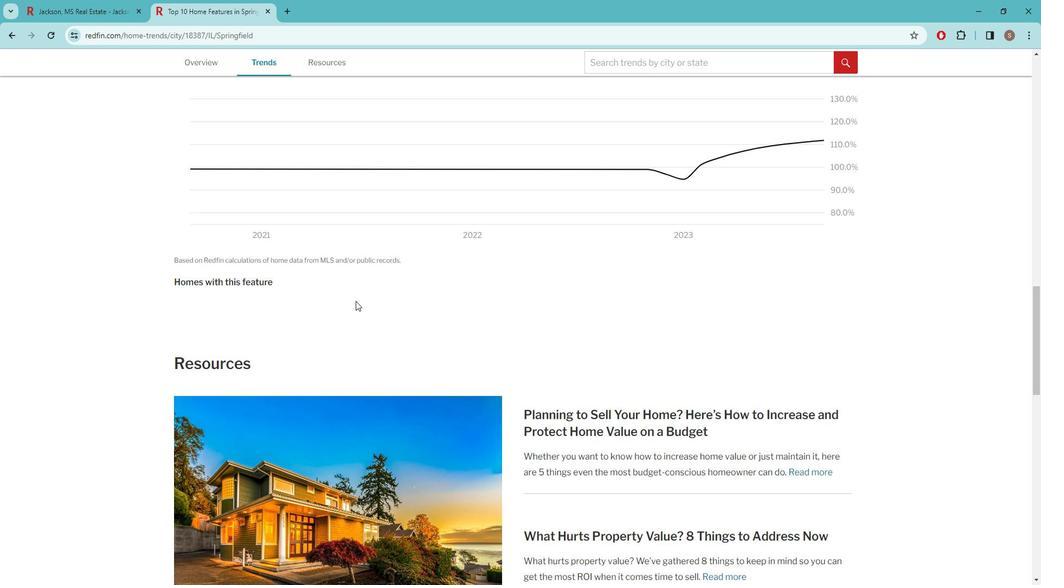 
Action: Mouse scrolled (363, 297) with delta (0, 0)
Screenshot: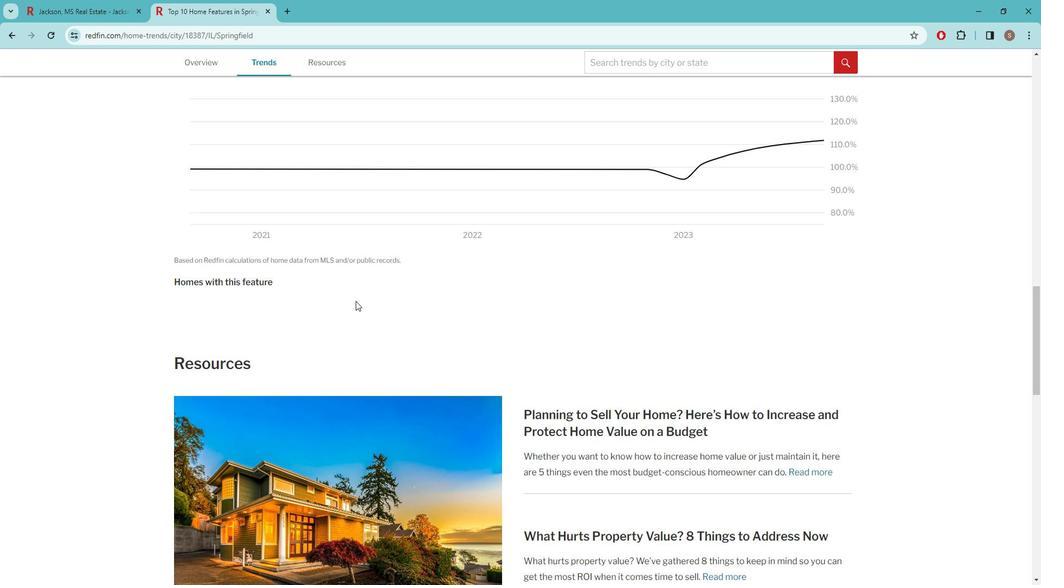 
Action: Mouse scrolled (363, 297) with delta (0, 0)
Screenshot: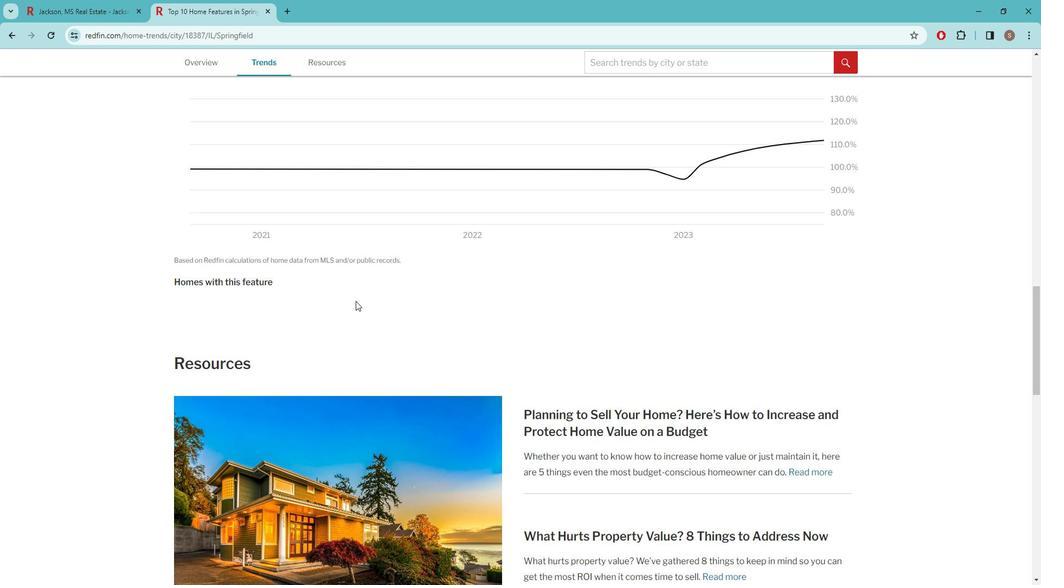 
Action: Mouse scrolled (363, 297) with delta (0, 0)
Screenshot: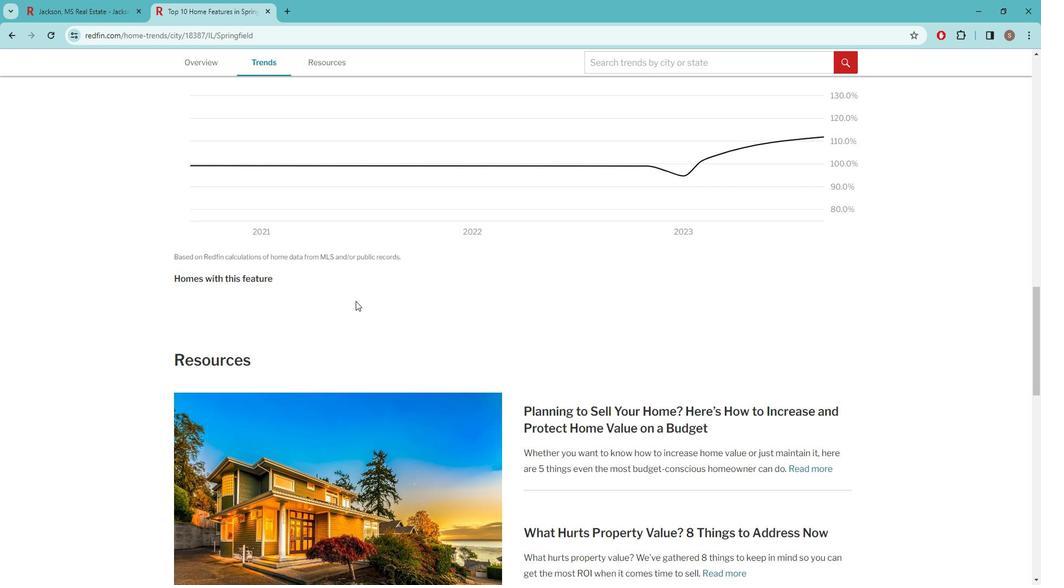 
Action: Mouse scrolled (363, 298) with delta (0, 0)
Screenshot: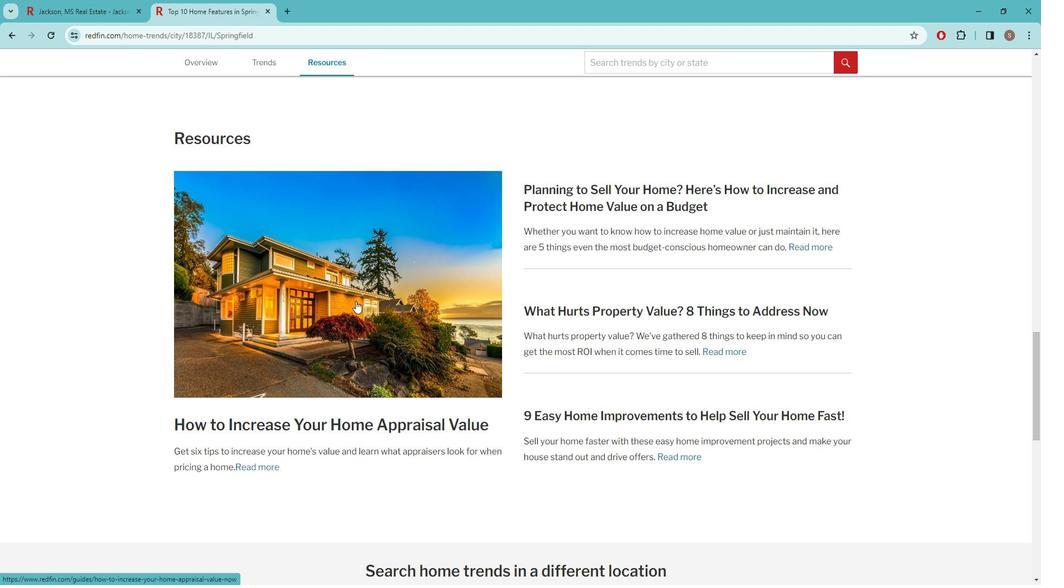 
Action: Mouse scrolled (363, 298) with delta (0, 0)
Screenshot: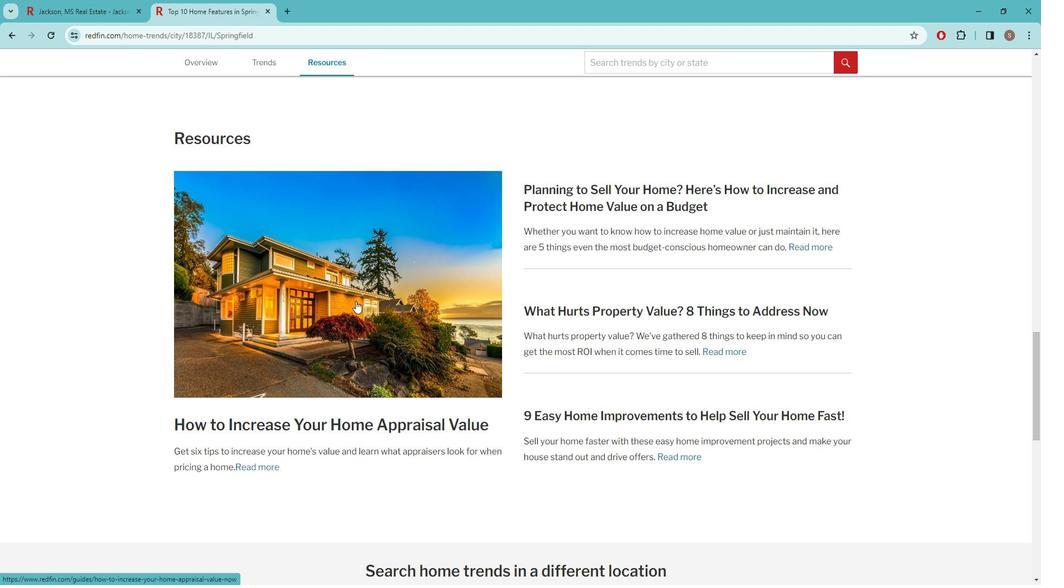 
Action: Mouse scrolled (363, 298) with delta (0, 0)
Screenshot: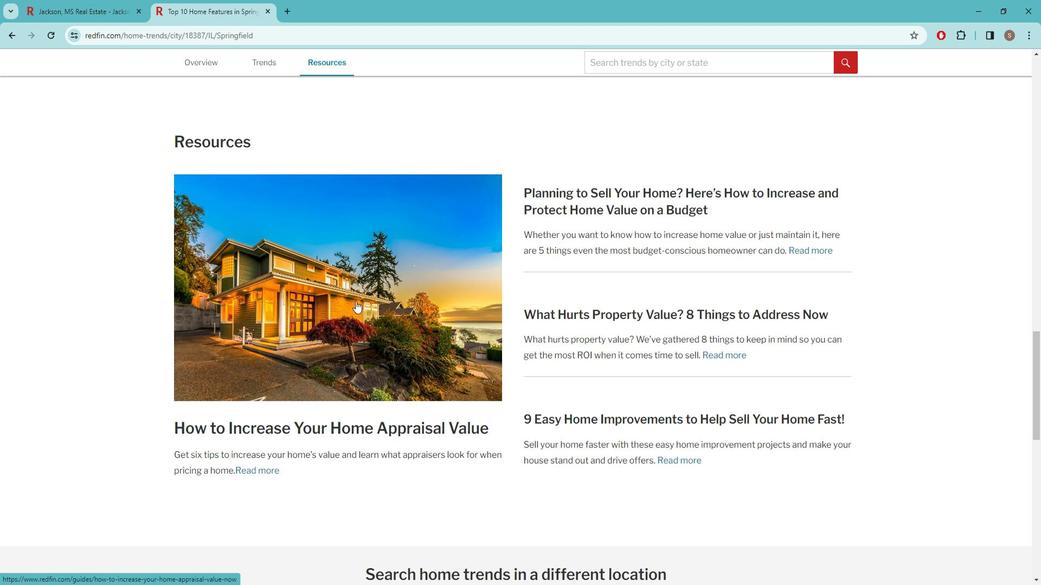 
Action: Mouse scrolled (363, 298) with delta (0, 0)
Screenshot: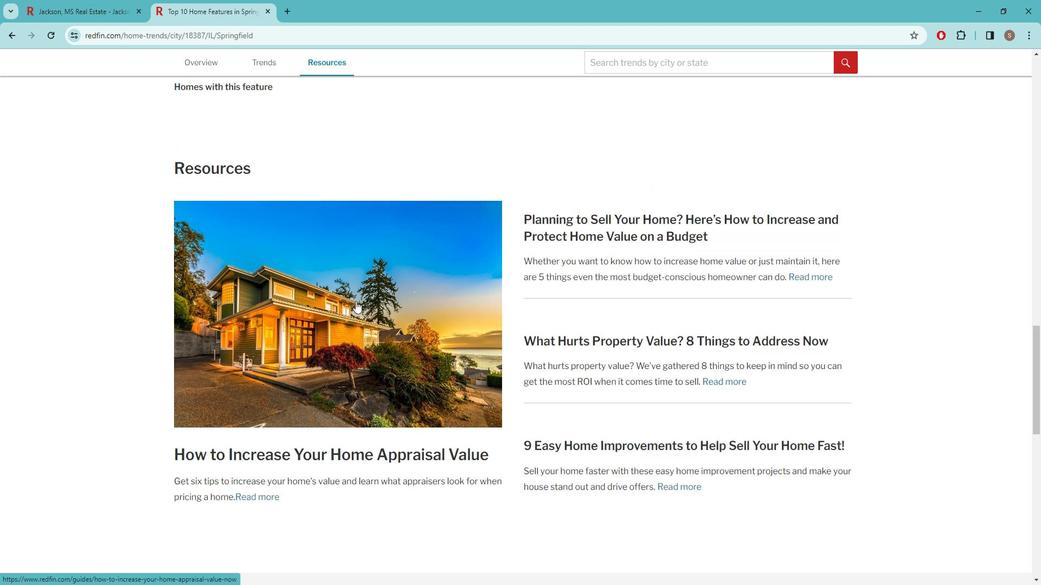 
Action: Mouse scrolled (363, 298) with delta (0, 0)
Screenshot: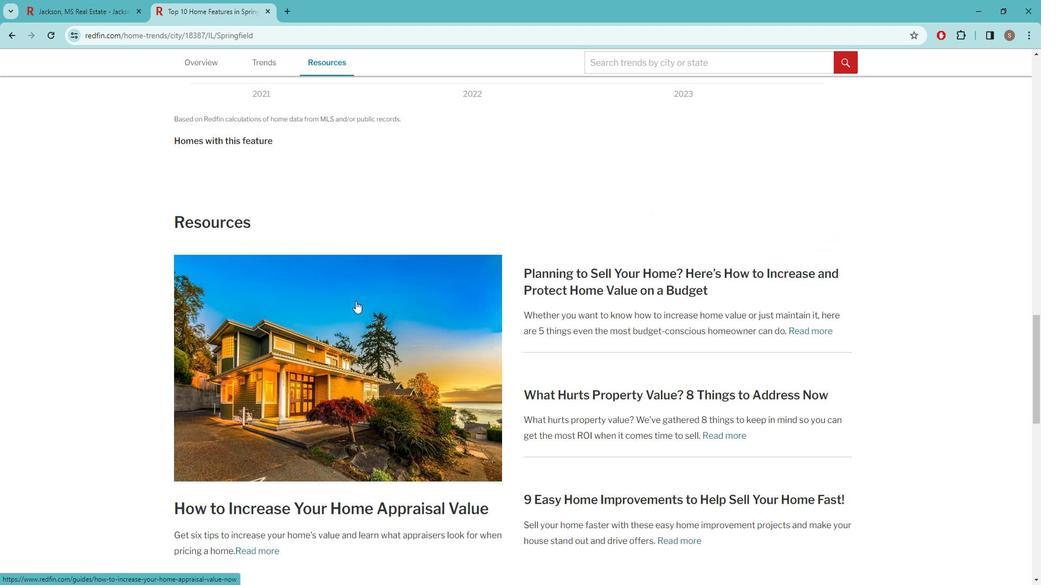 
Action: Mouse scrolled (363, 298) with delta (0, 0)
Screenshot: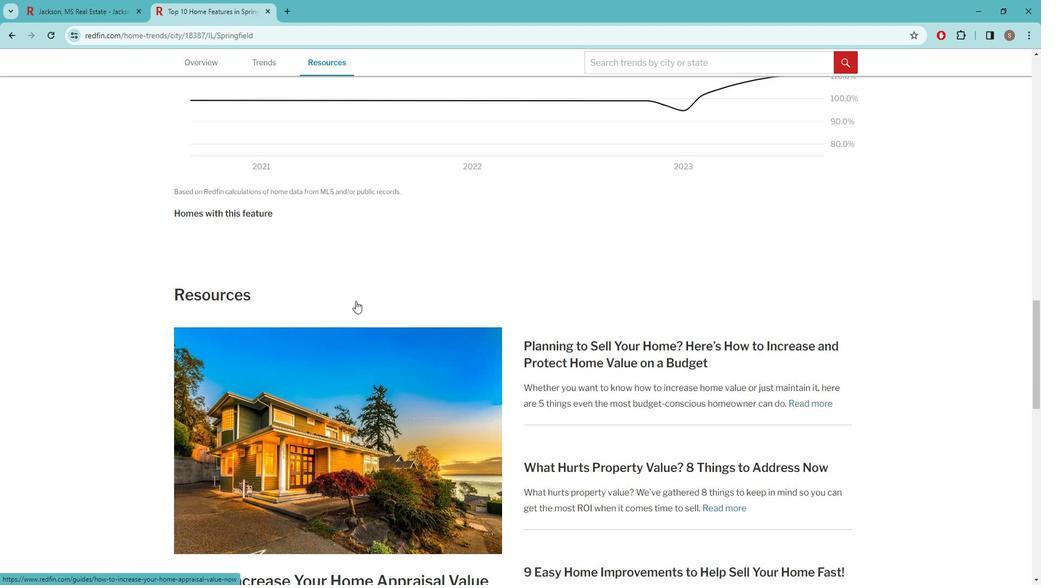
Action: Mouse scrolled (363, 298) with delta (0, 0)
Screenshot: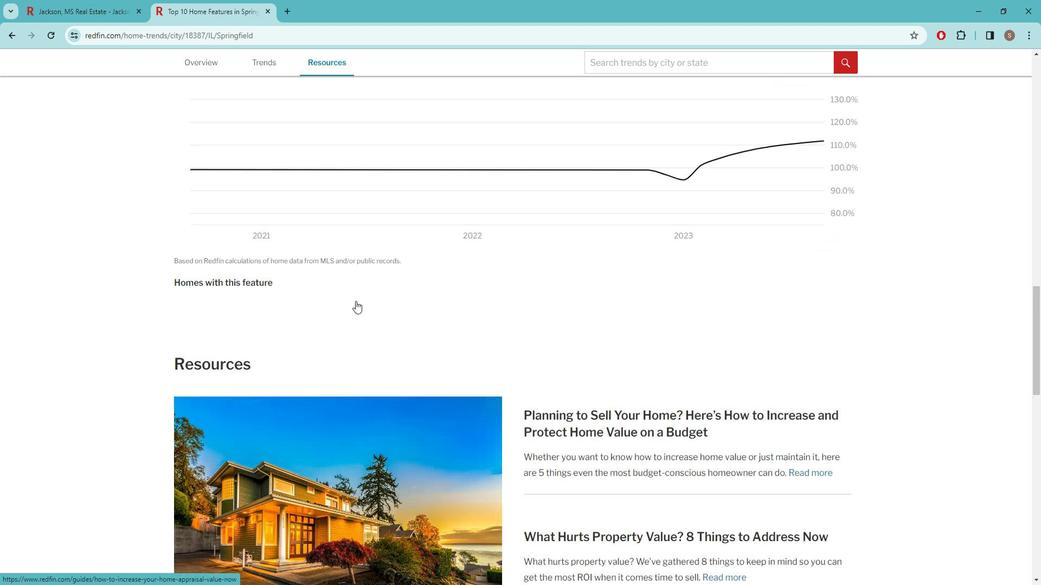 
Action: Mouse scrolled (363, 298) with delta (0, 0)
Screenshot: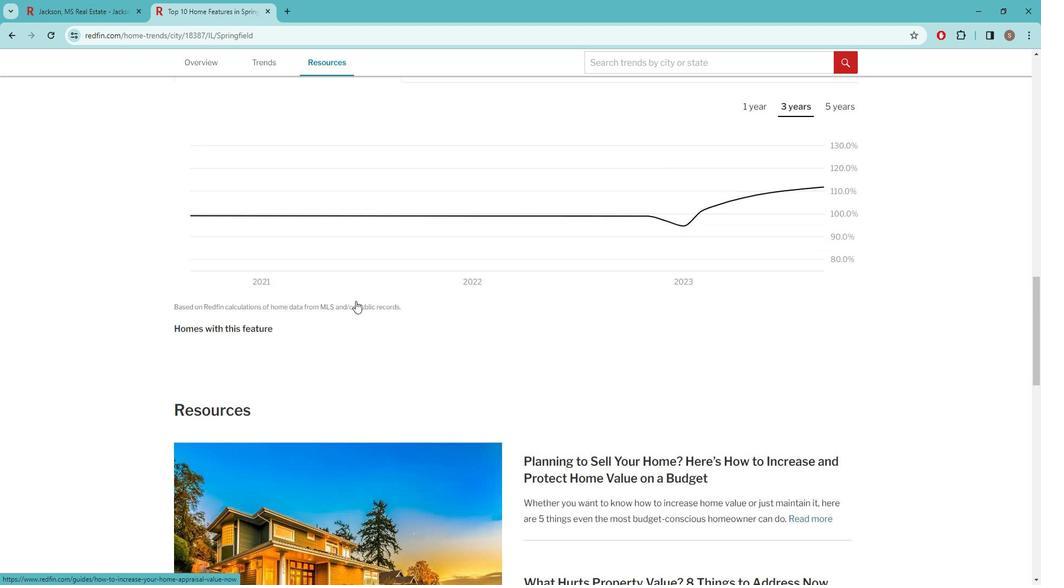 
Action: Mouse scrolled (363, 298) with delta (0, 0)
Screenshot: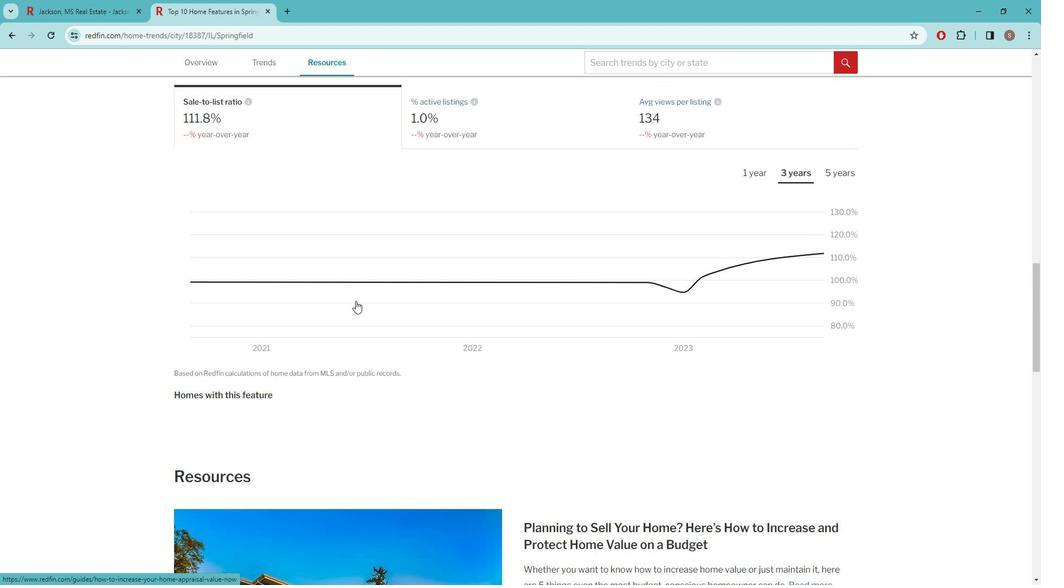 
Action: Mouse scrolled (363, 298) with delta (0, 0)
Screenshot: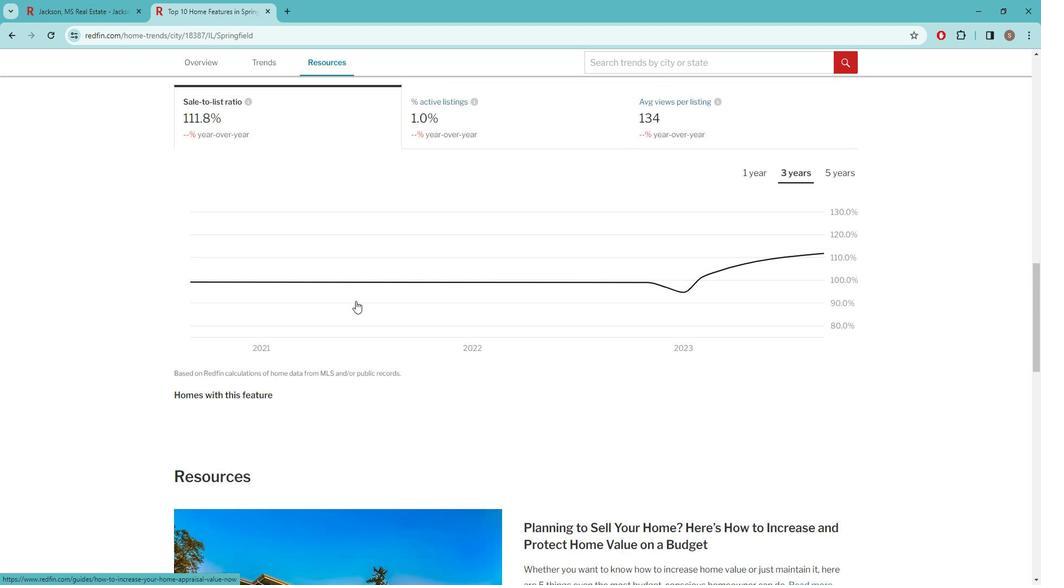 
Action: Mouse moved to (364, 298)
Screenshot: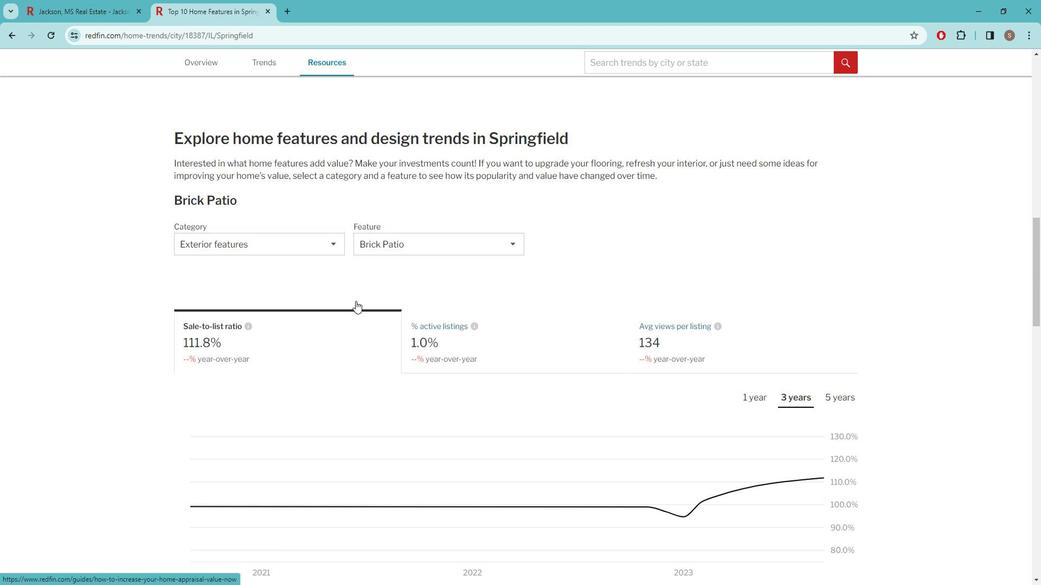 
Action: Mouse scrolled (364, 298) with delta (0, 0)
Screenshot: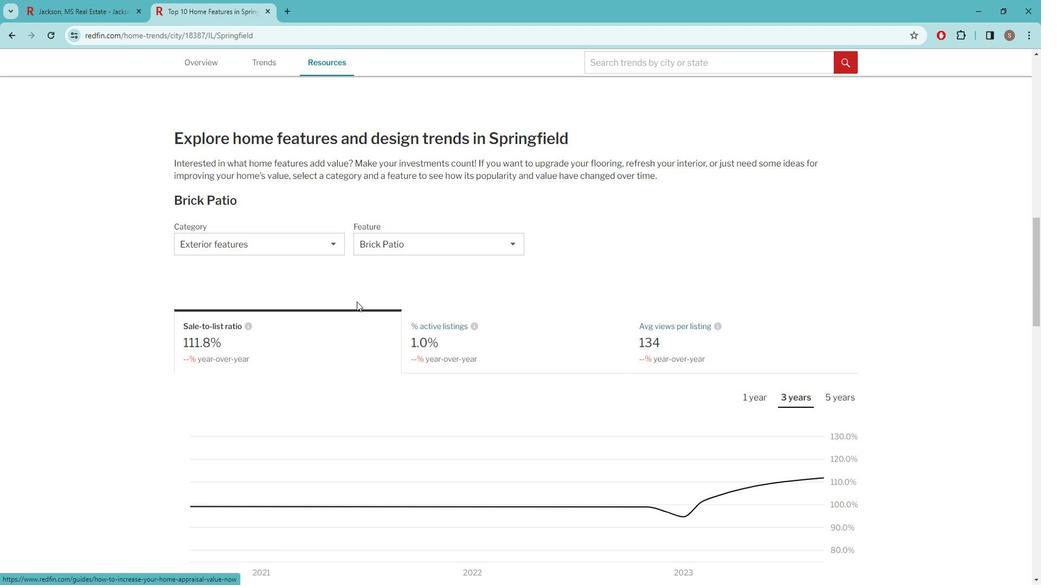 
Action: Mouse scrolled (364, 298) with delta (0, 0)
Screenshot: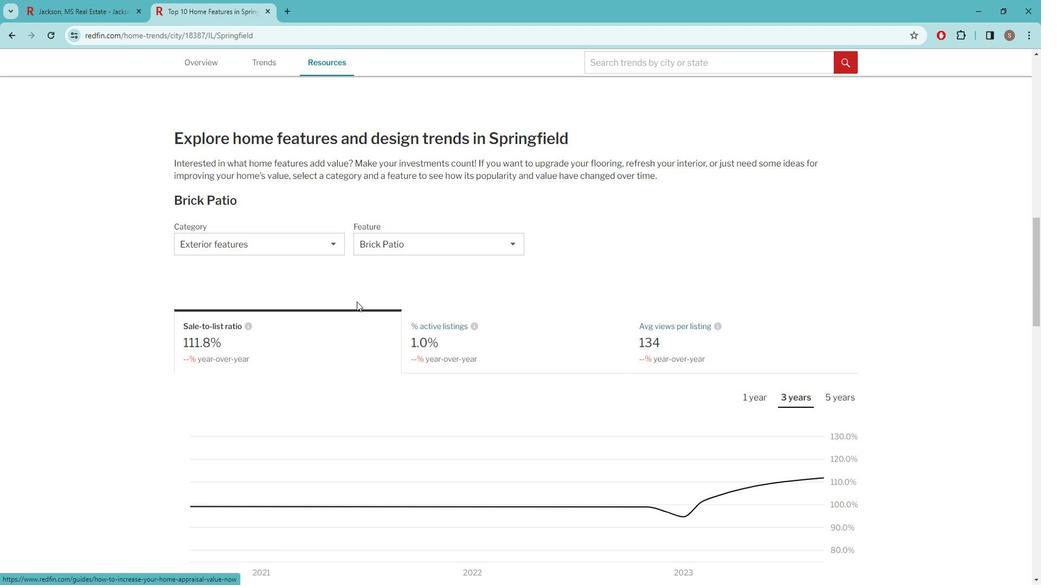 
Action: Mouse scrolled (364, 298) with delta (0, 0)
Screenshot: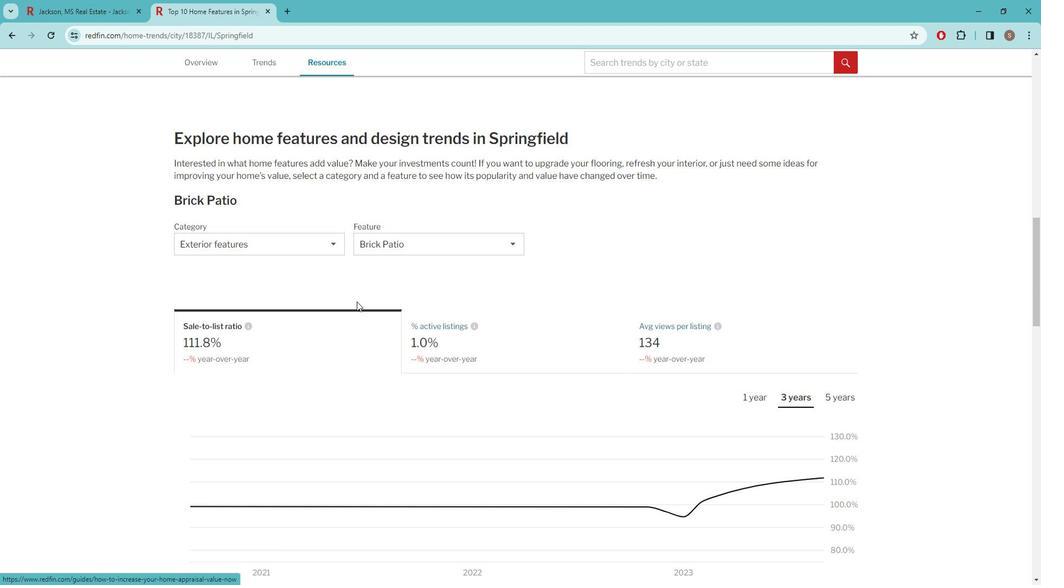 
Action: Mouse scrolled (364, 298) with delta (0, 0)
Screenshot: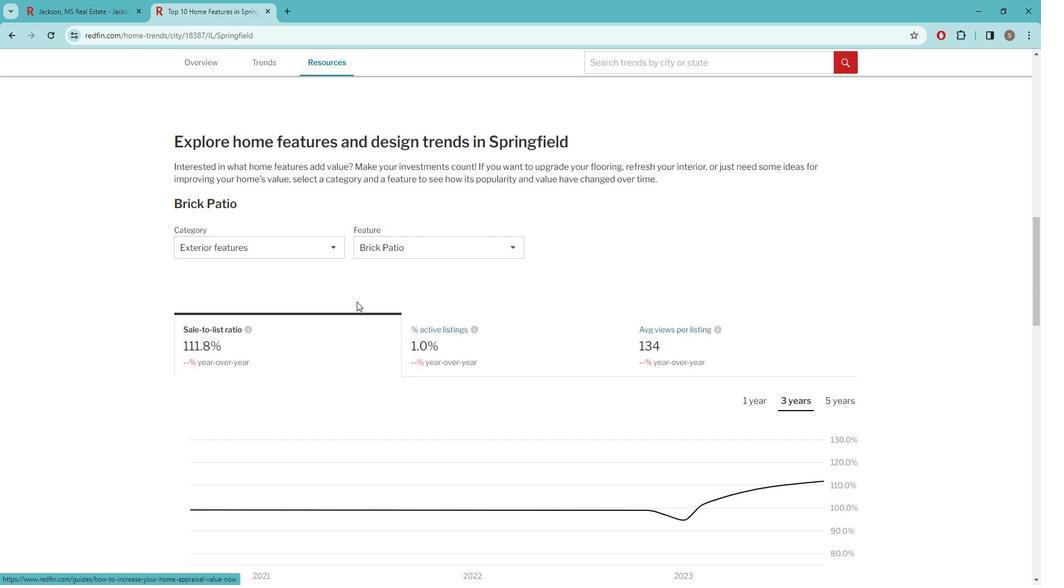 
Action: Mouse scrolled (364, 298) with delta (0, 0)
Screenshot: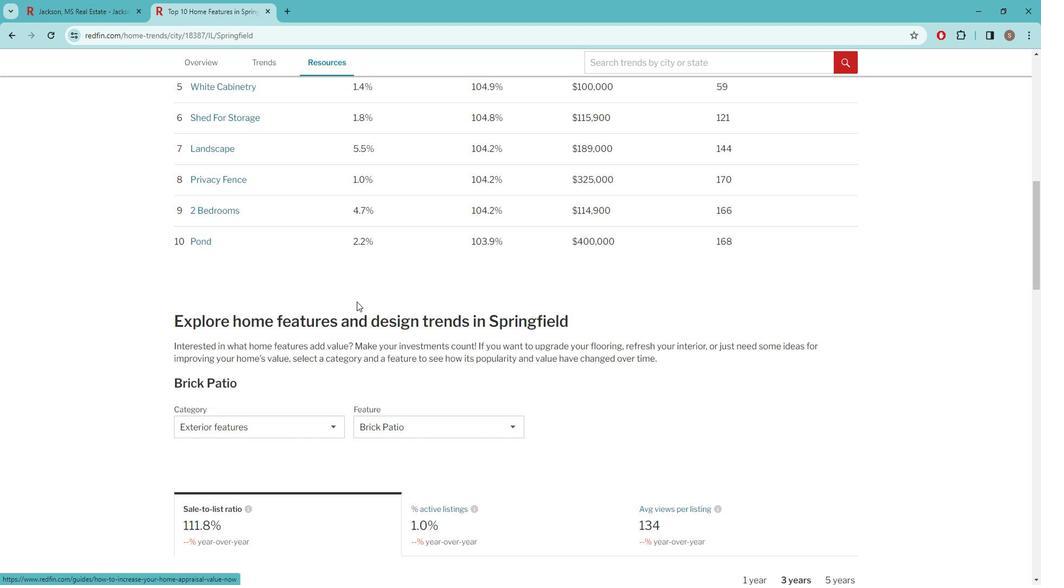 
Action: Mouse scrolled (364, 298) with delta (0, 0)
Screenshot: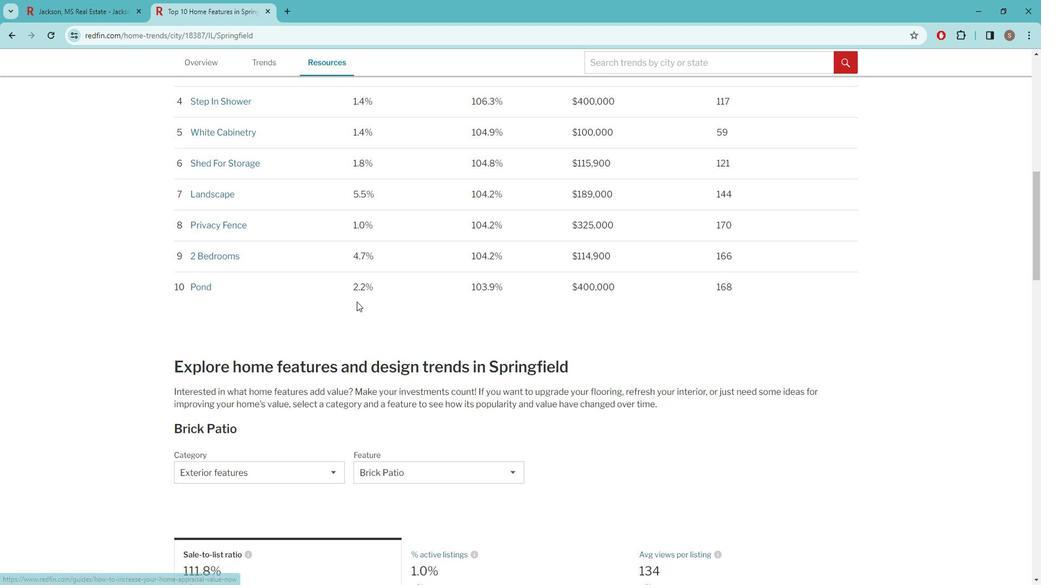 
Action: Mouse scrolled (364, 298) with delta (0, 0)
Screenshot: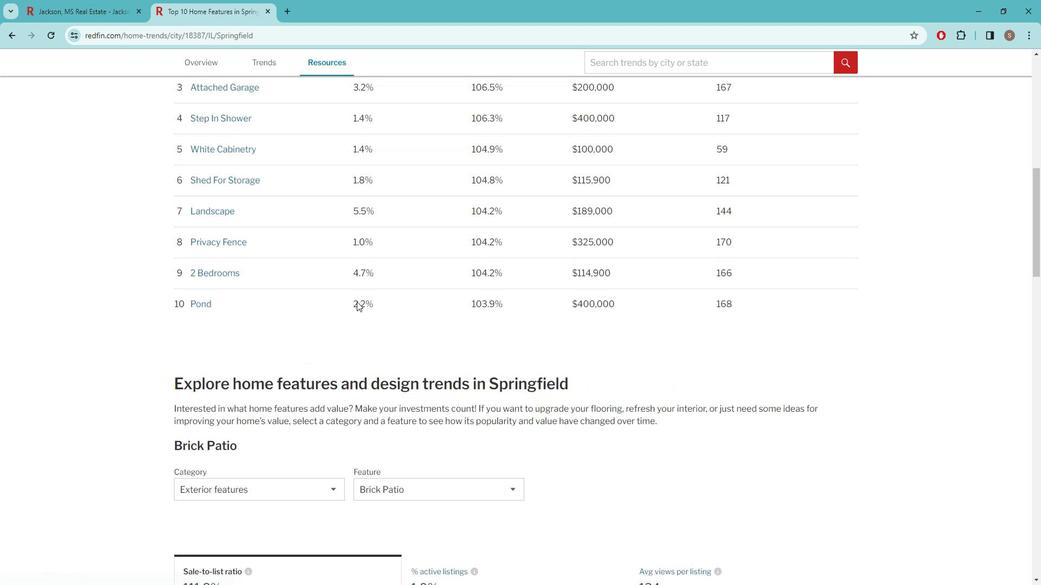 
Action: Mouse scrolled (364, 298) with delta (0, 0)
Screenshot: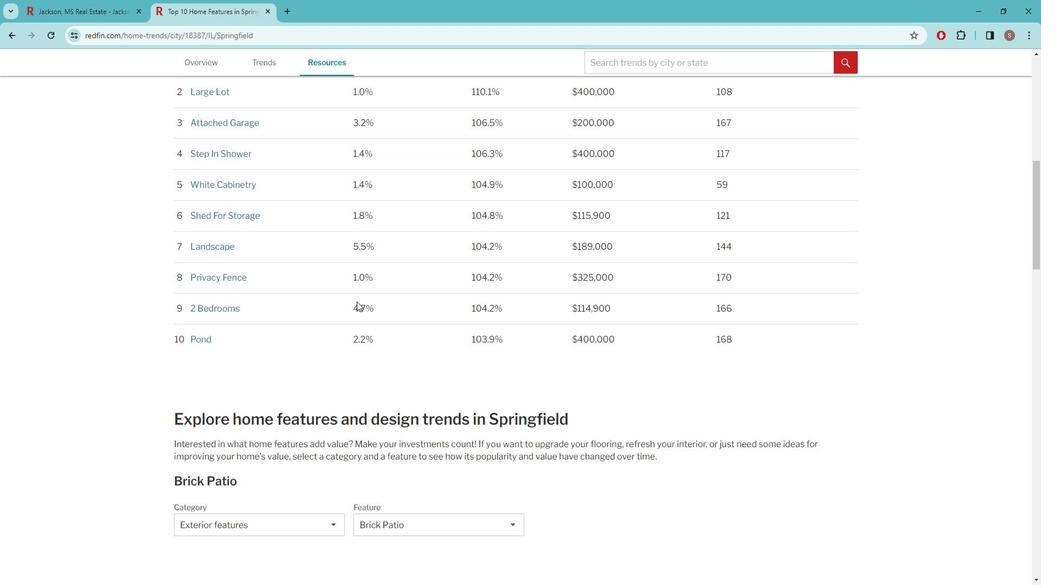 
Action: Mouse scrolled (364, 298) with delta (0, 0)
Screenshot: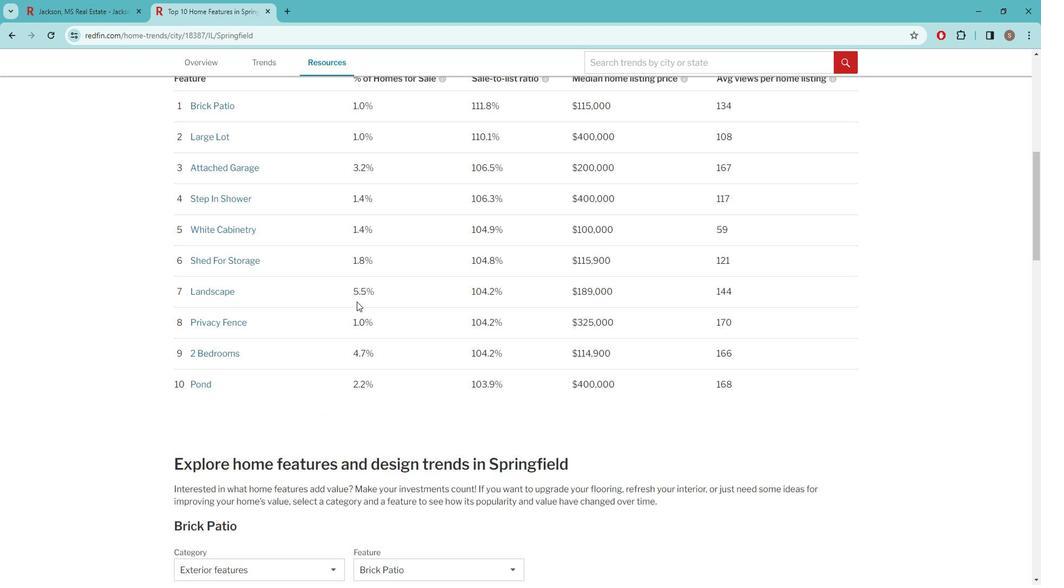 
Action: Mouse scrolled (364, 298) with delta (0, 0)
Screenshot: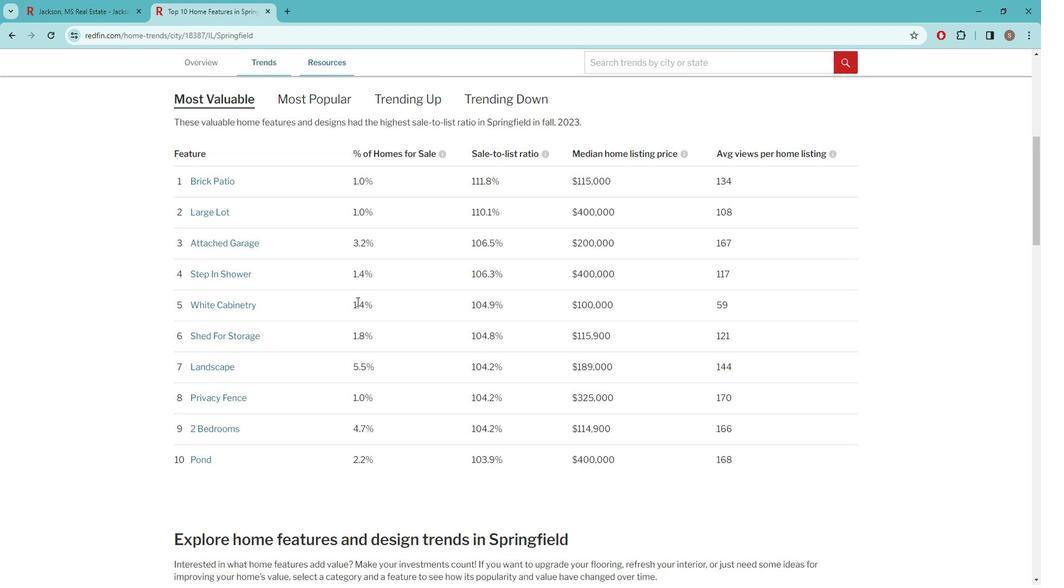
Action: Mouse moved to (365, 294)
Screenshot: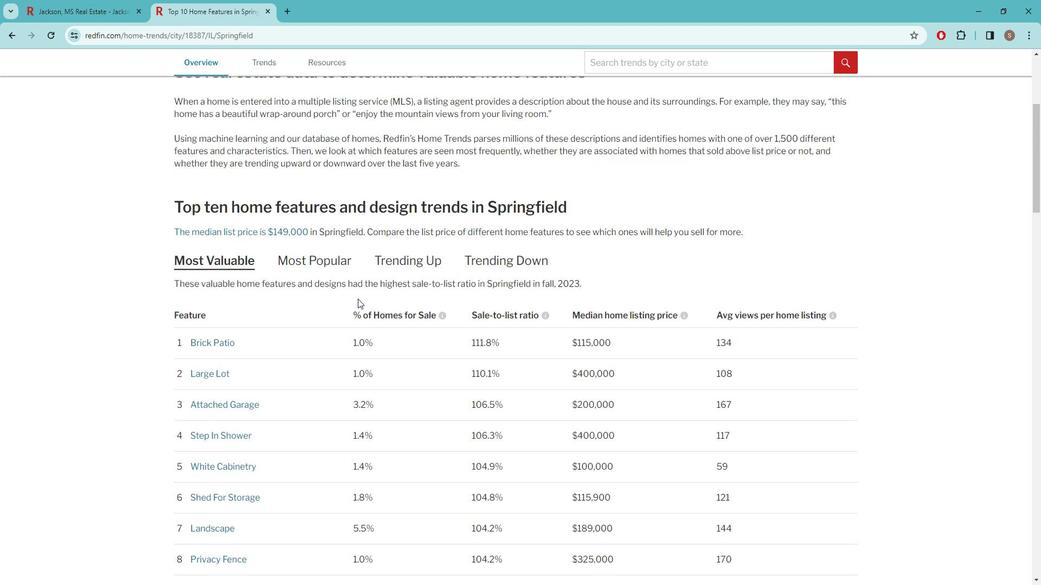 
Action: Mouse scrolled (365, 295) with delta (0, 0)
Screenshot: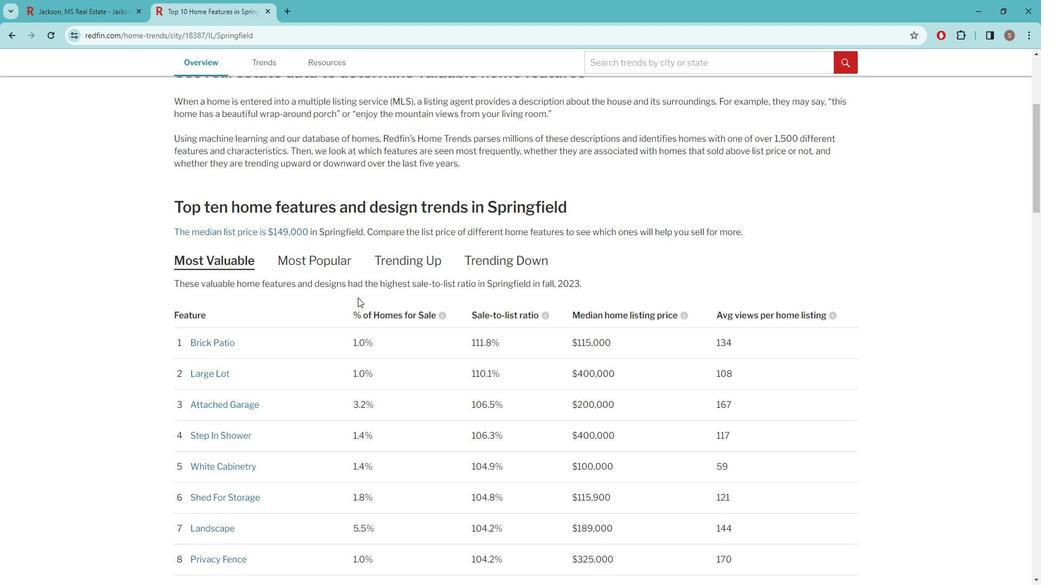 
Action: Mouse scrolled (365, 295) with delta (0, 0)
Screenshot: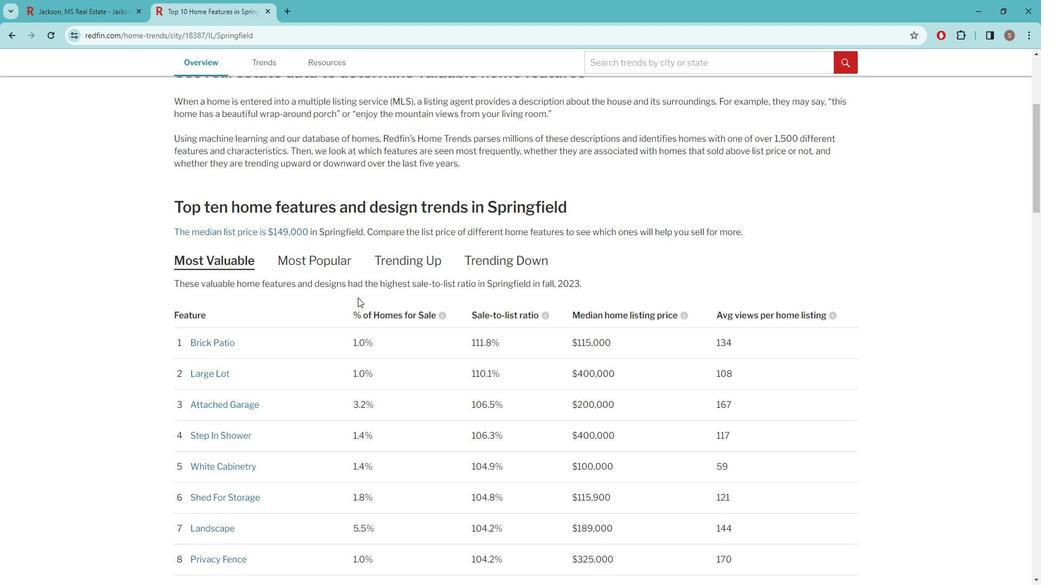 
Action: Mouse scrolled (365, 295) with delta (0, 0)
Screenshot: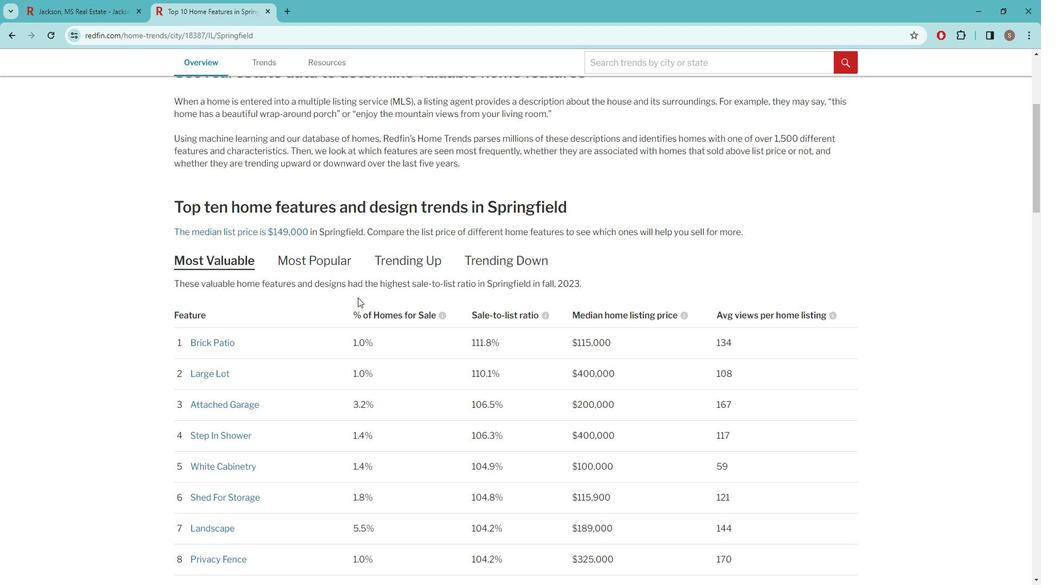 
Action: Mouse scrolled (365, 295) with delta (0, 0)
Screenshot: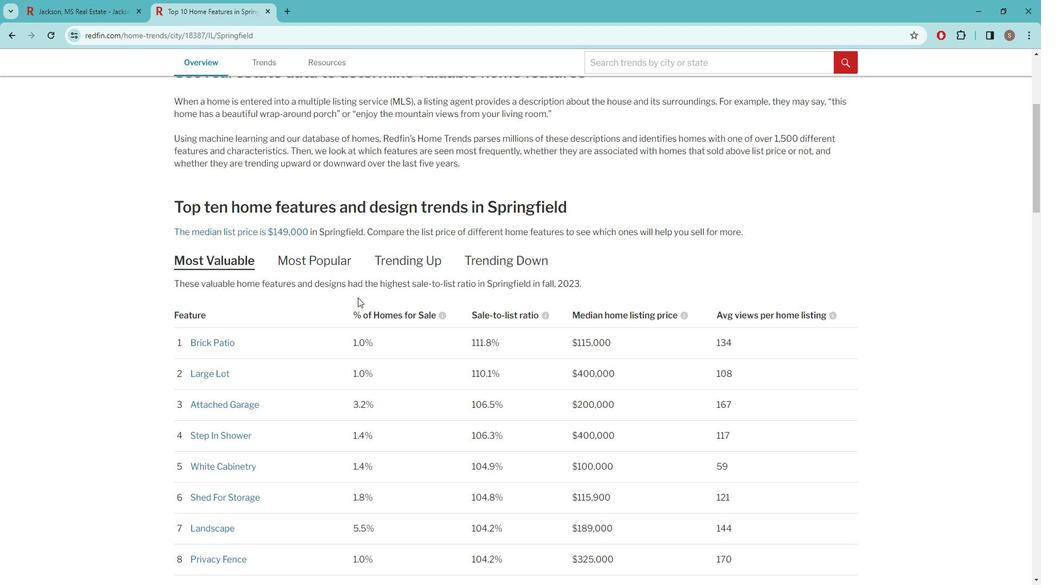 
Action: Mouse scrolled (365, 295) with delta (0, 0)
Screenshot: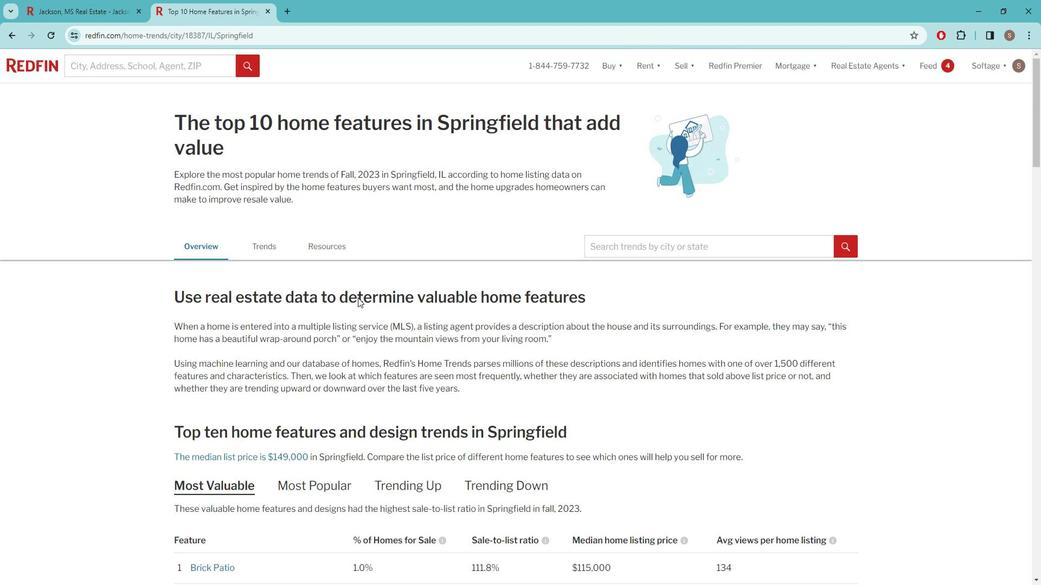 
